 Task: Search one way flight ticket for 5 adults, 2 children, 1 infant in seat and 2 infants on lap in economy from Owensboro: Owensborodaviess County Regional Airport to Greensboro: Piedmont Triad International Airport on 5-1-2023. Choice of flights is American. Number of bags: 1 carry on bag and 1 checked bag. Price is upto 77000. Outbound departure time preference is 19:00.
Action: Mouse moved to (220, 321)
Screenshot: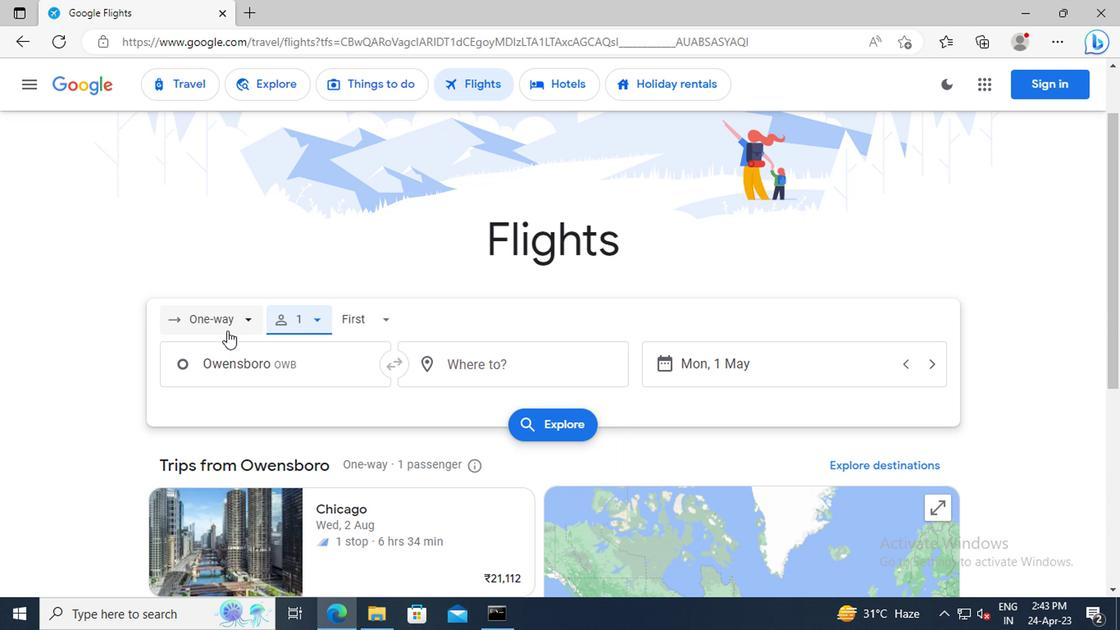 
Action: Mouse pressed left at (220, 321)
Screenshot: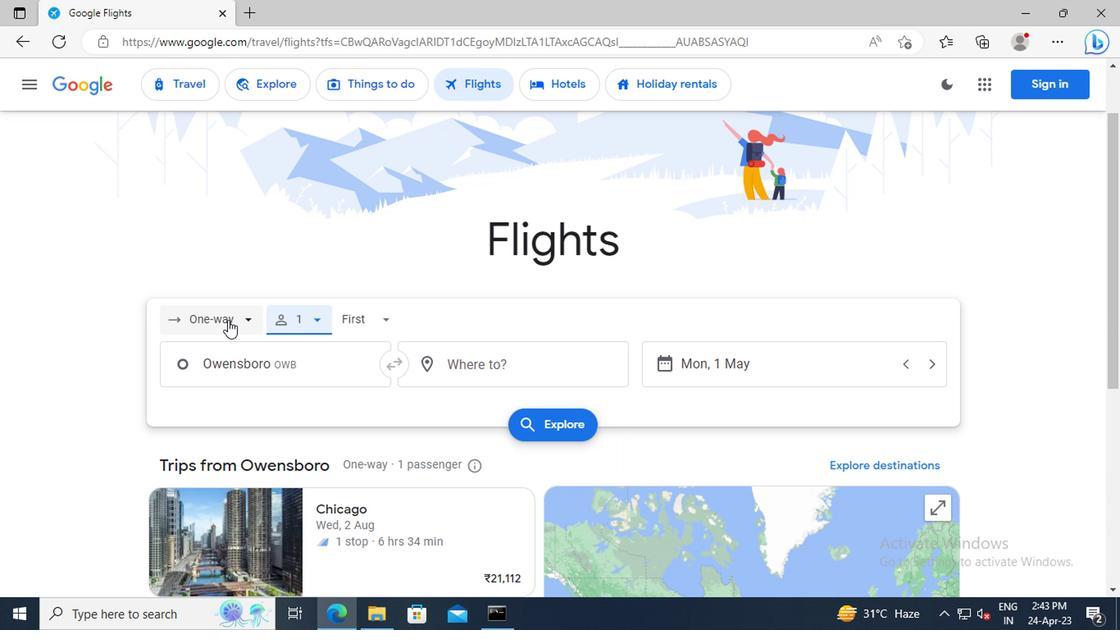 
Action: Mouse moved to (220, 410)
Screenshot: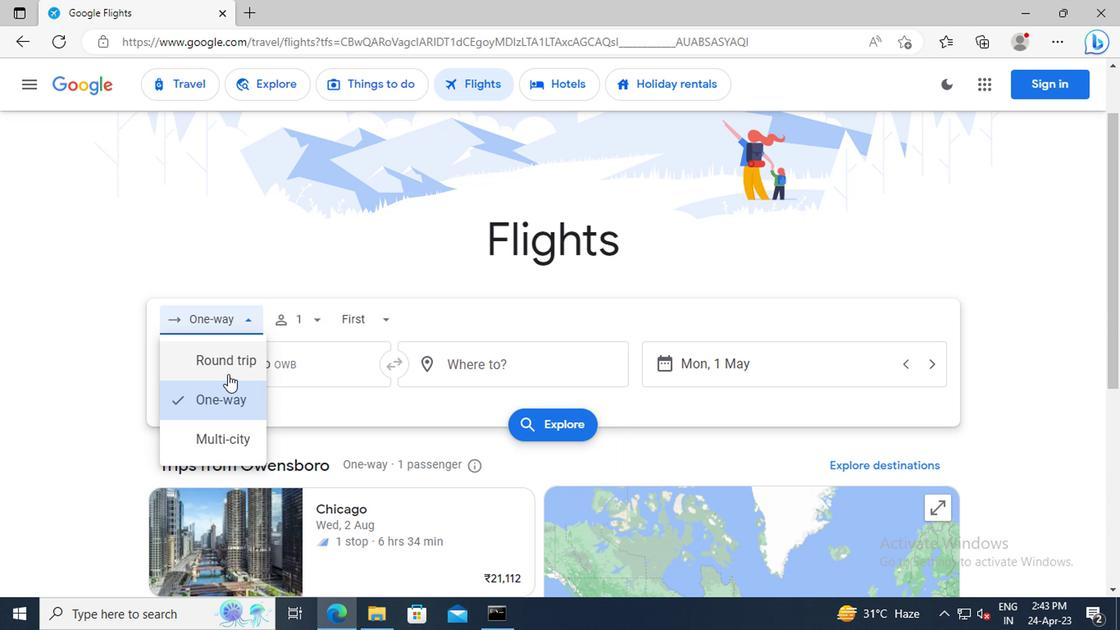 
Action: Mouse pressed left at (220, 410)
Screenshot: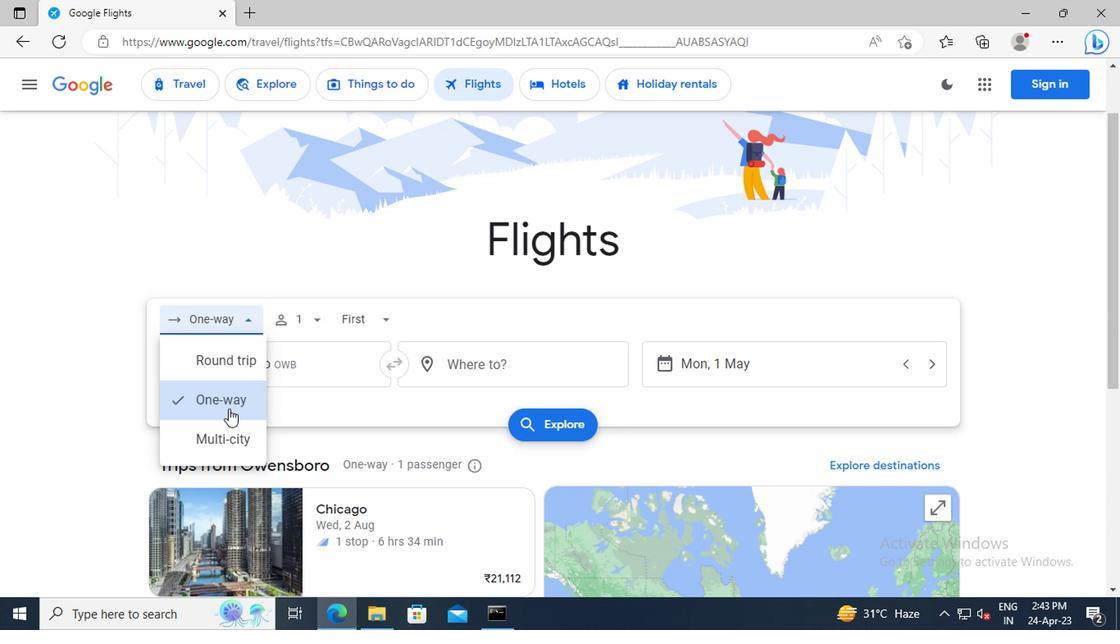 
Action: Mouse moved to (312, 324)
Screenshot: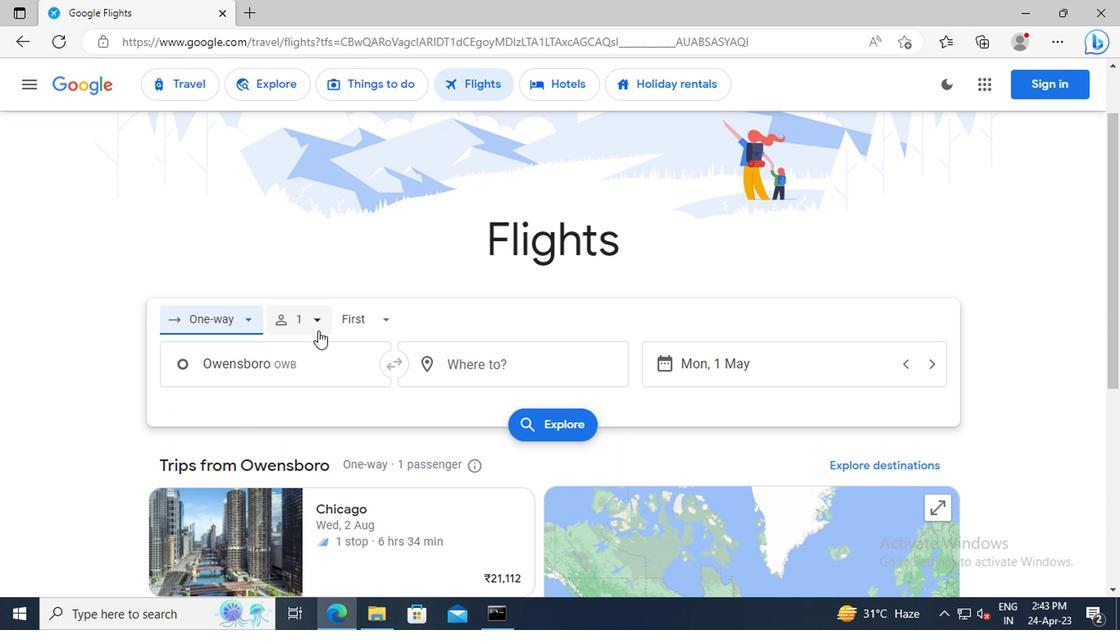 
Action: Mouse pressed left at (312, 324)
Screenshot: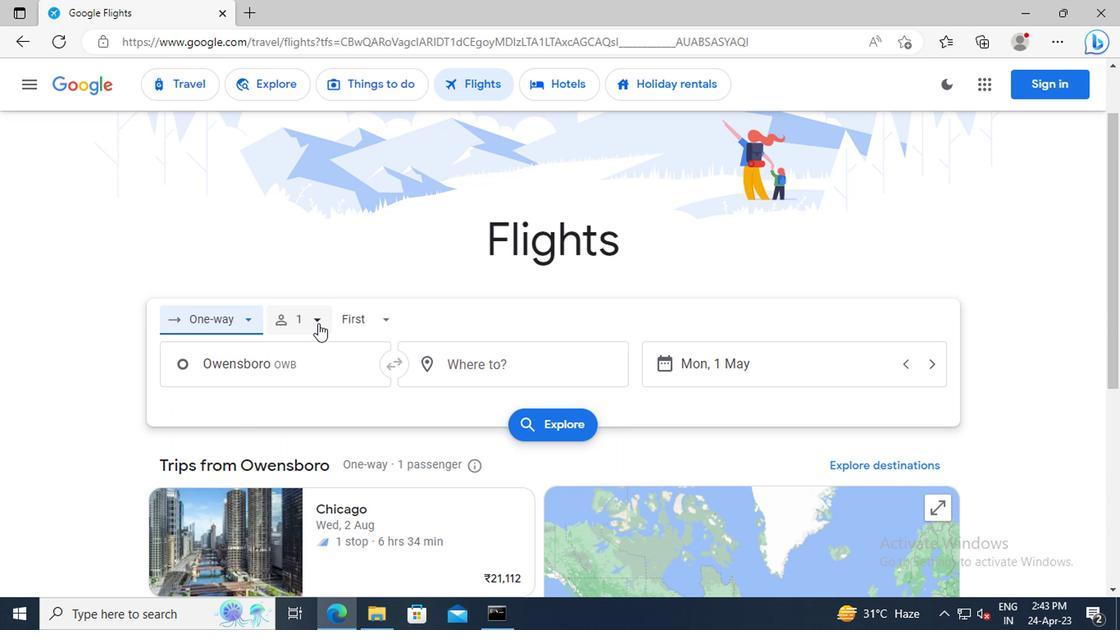 
Action: Mouse moved to (425, 364)
Screenshot: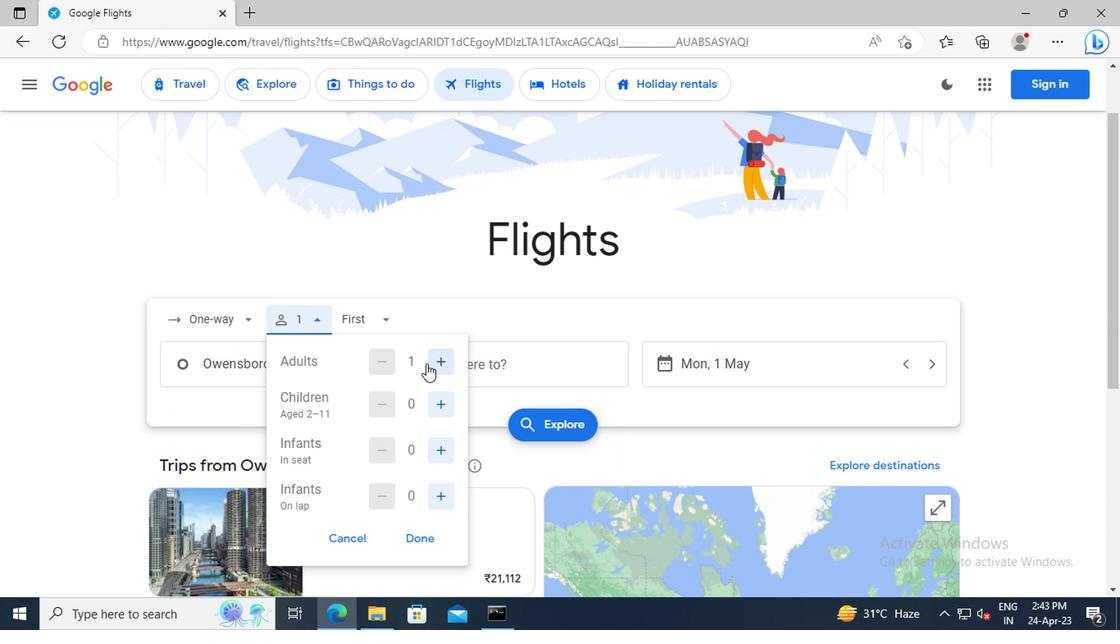 
Action: Mouse pressed left at (425, 364)
Screenshot: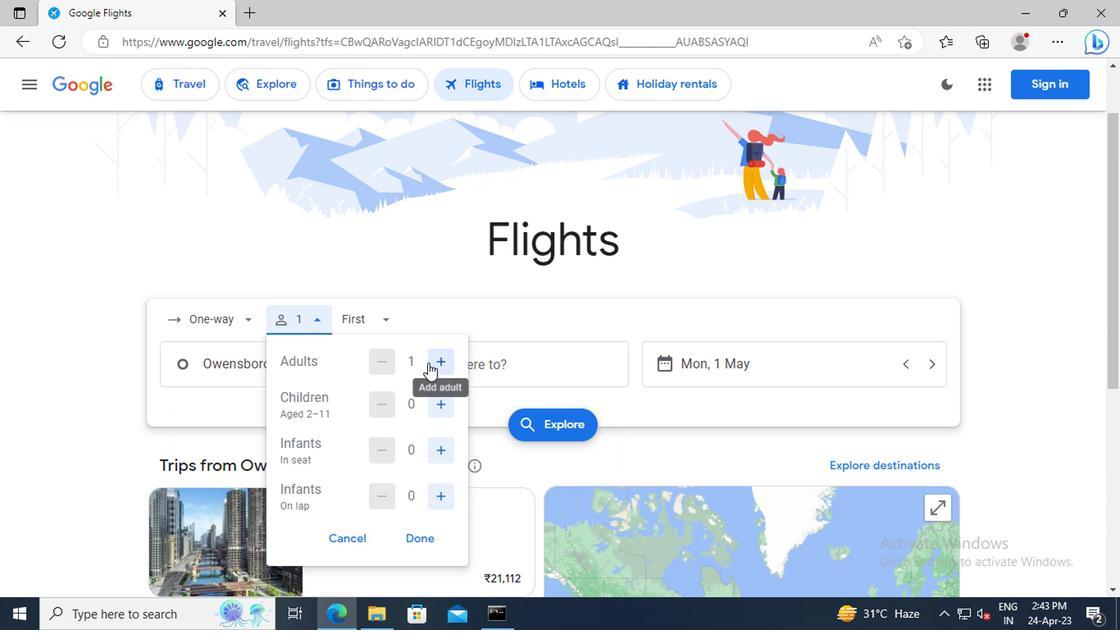 
Action: Mouse pressed left at (425, 364)
Screenshot: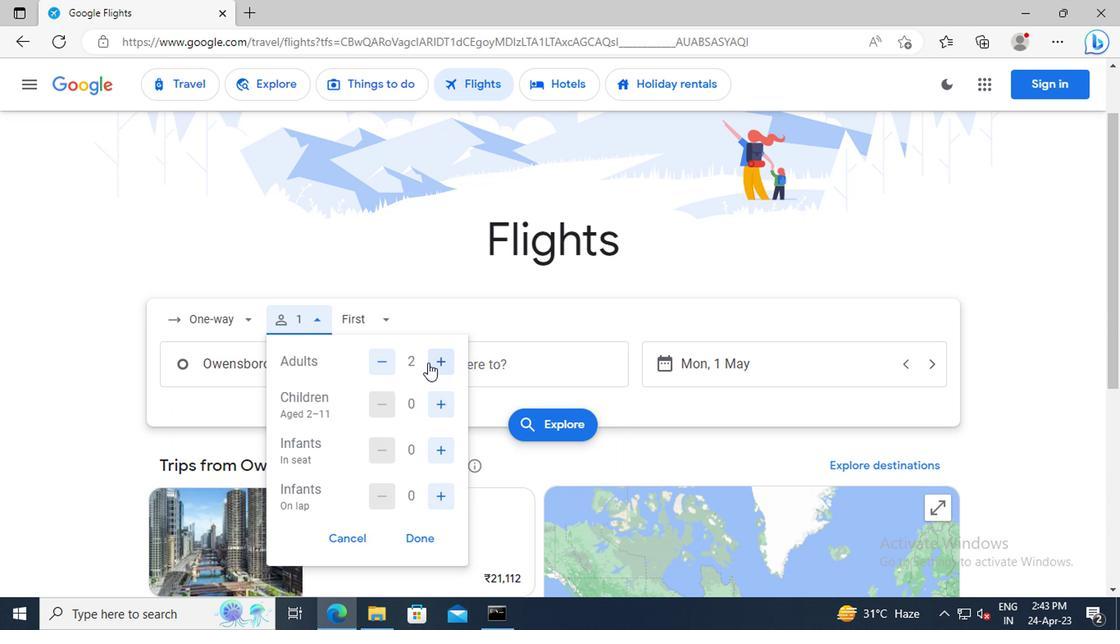 
Action: Mouse pressed left at (425, 364)
Screenshot: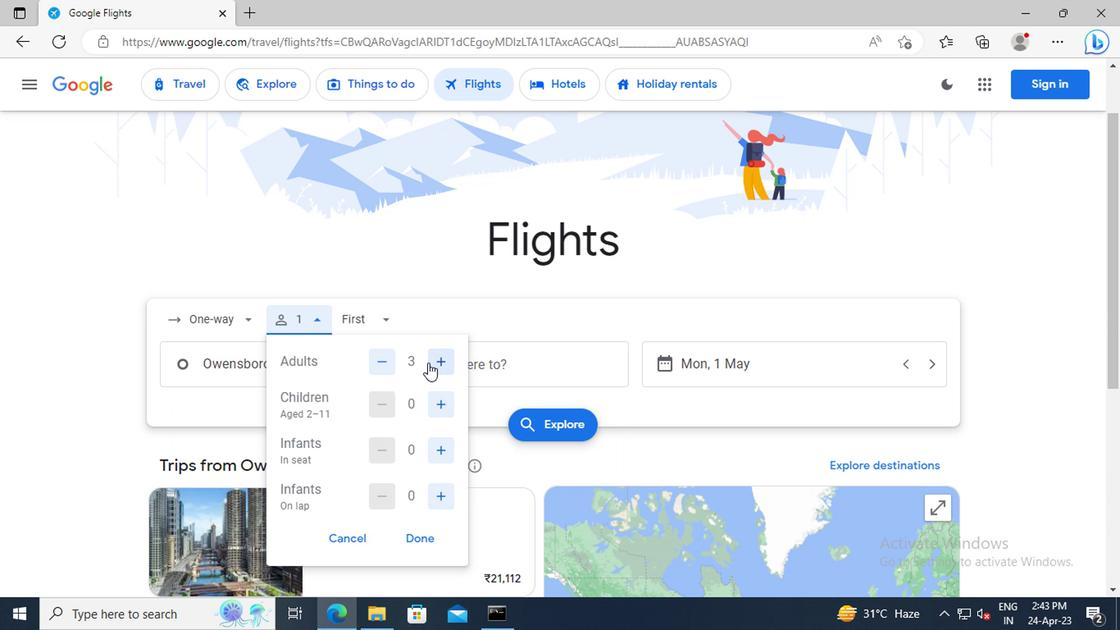 
Action: Mouse pressed left at (425, 364)
Screenshot: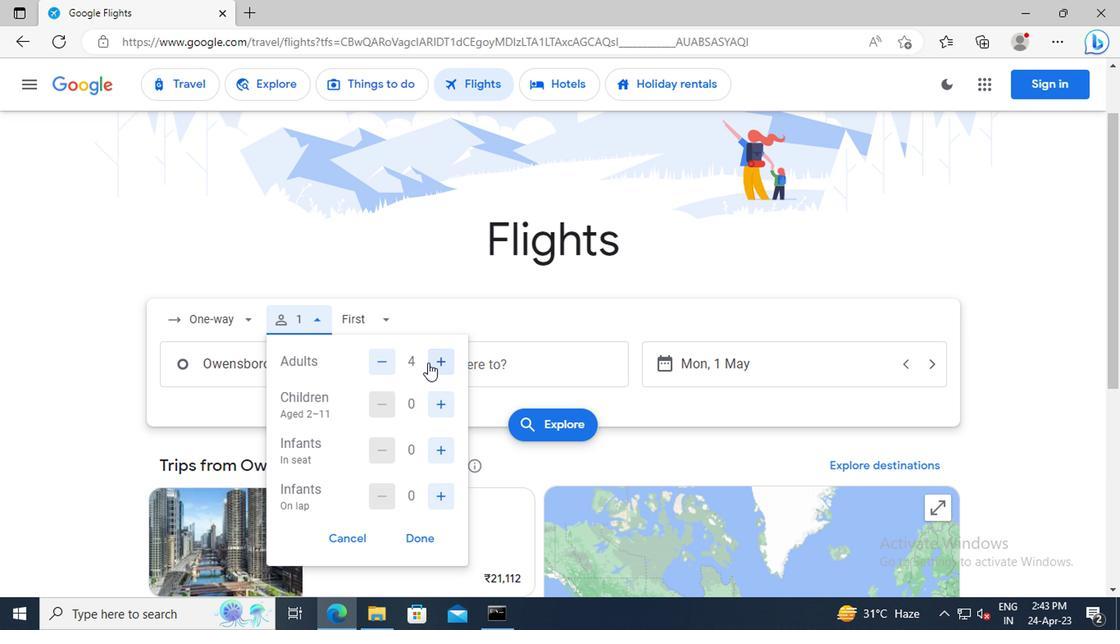 
Action: Mouse moved to (441, 406)
Screenshot: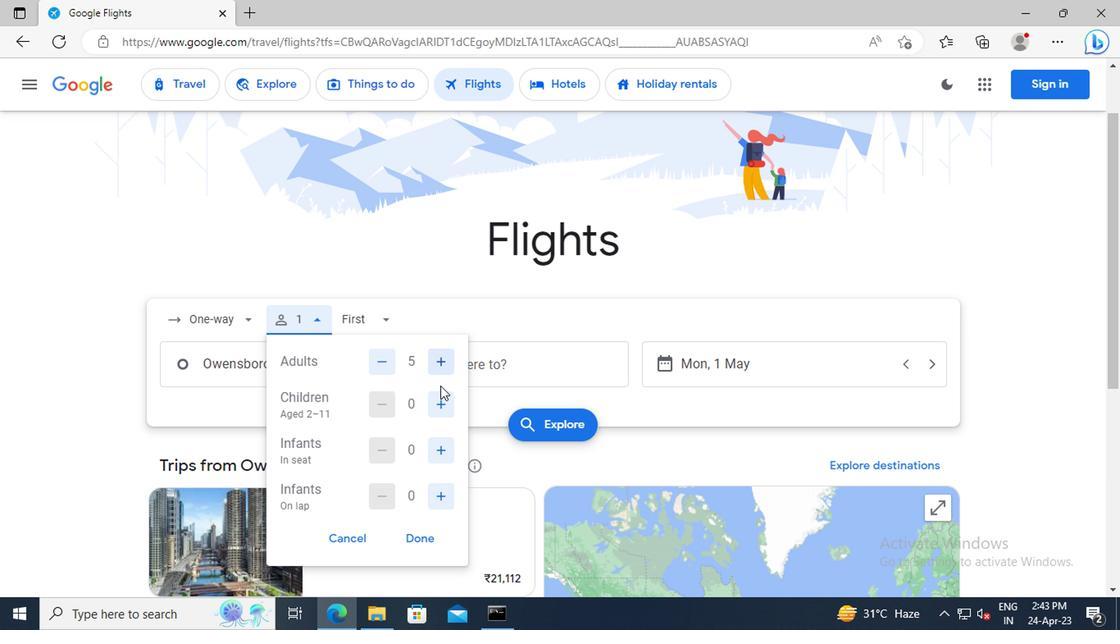 
Action: Mouse pressed left at (441, 406)
Screenshot: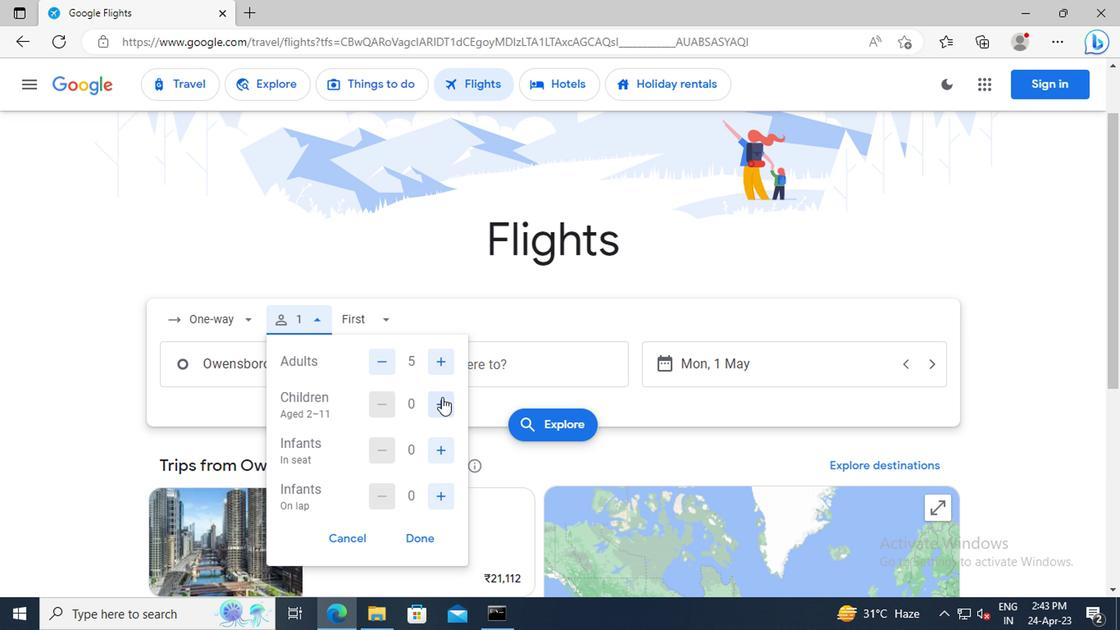 
Action: Mouse pressed left at (441, 406)
Screenshot: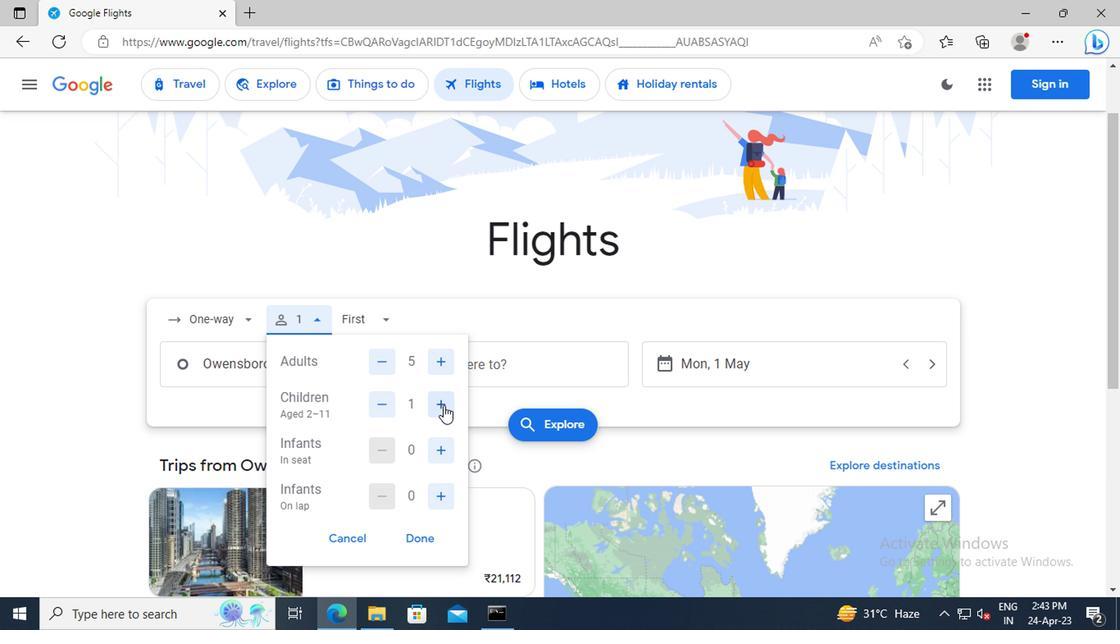 
Action: Mouse moved to (443, 451)
Screenshot: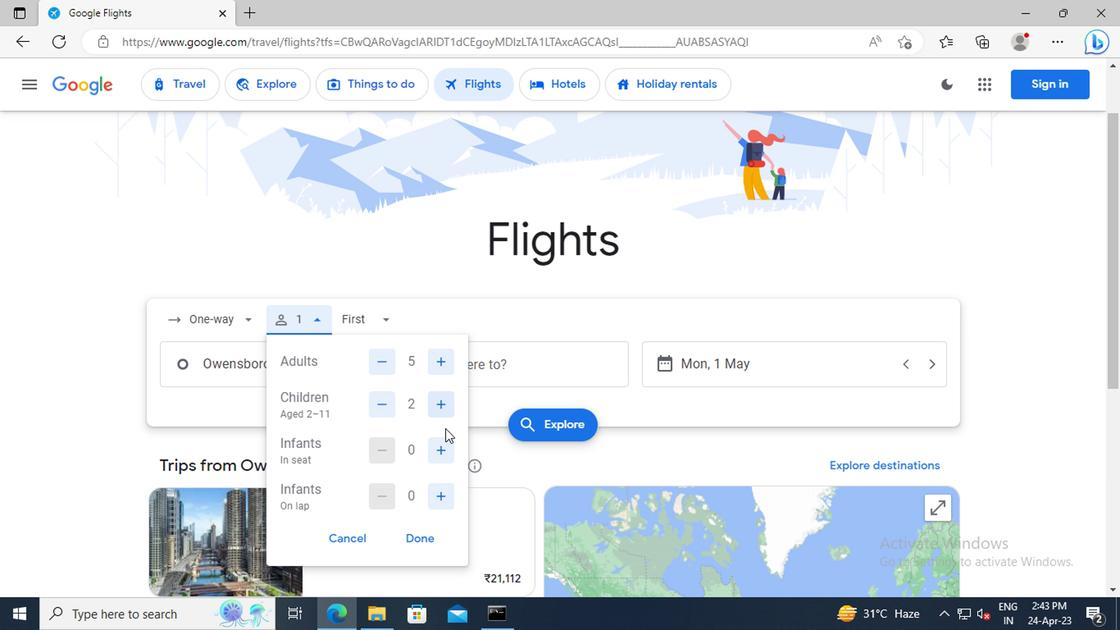 
Action: Mouse pressed left at (443, 451)
Screenshot: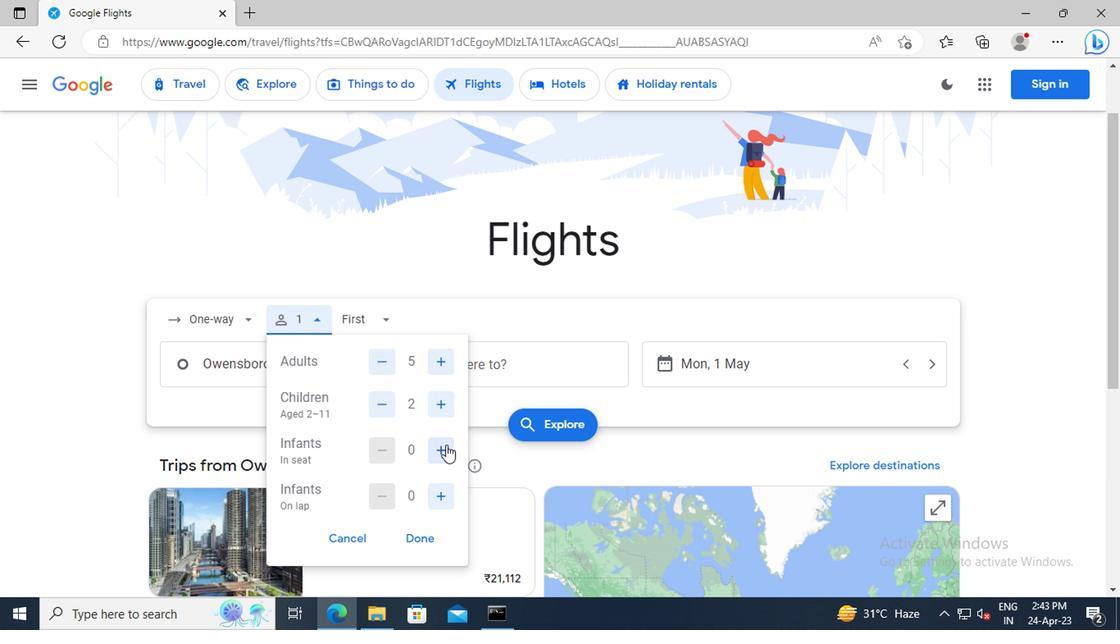 
Action: Mouse moved to (422, 542)
Screenshot: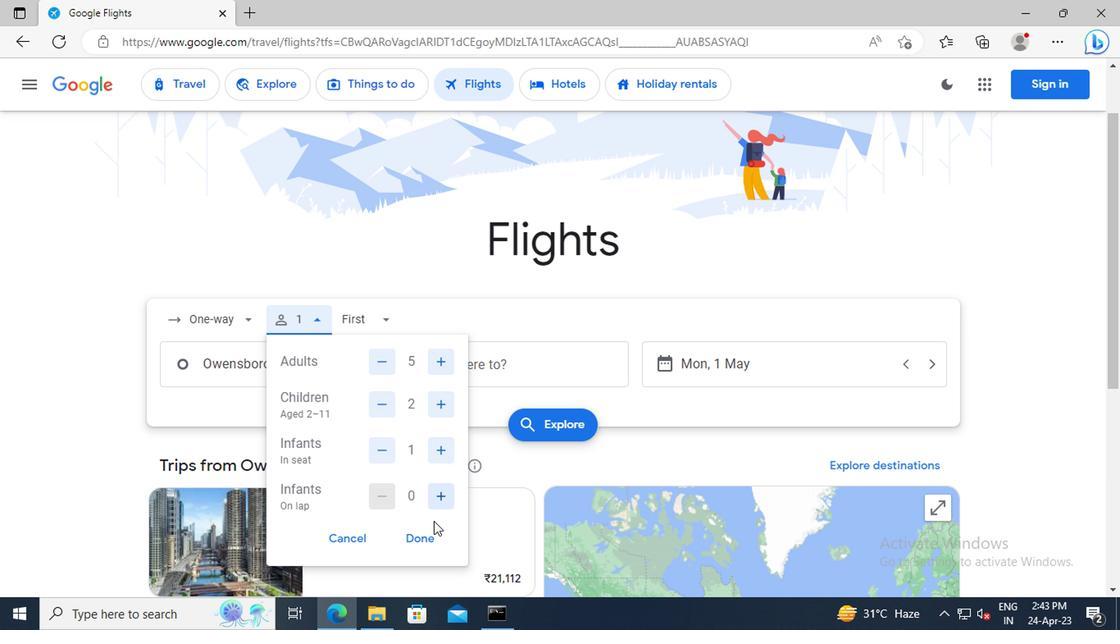 
Action: Mouse pressed left at (422, 542)
Screenshot: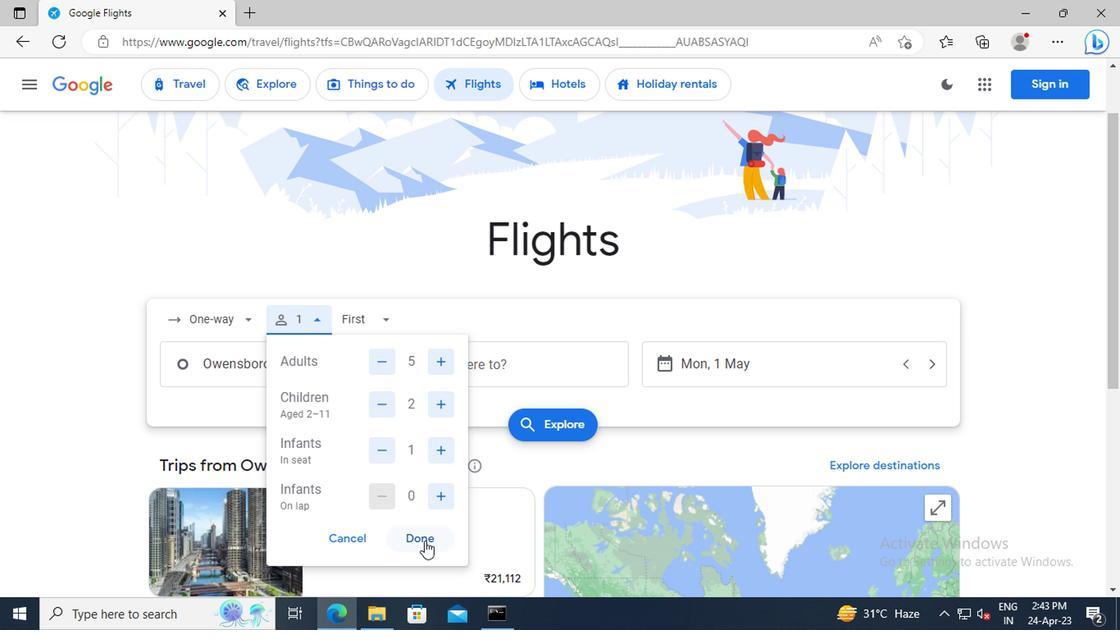 
Action: Mouse moved to (364, 310)
Screenshot: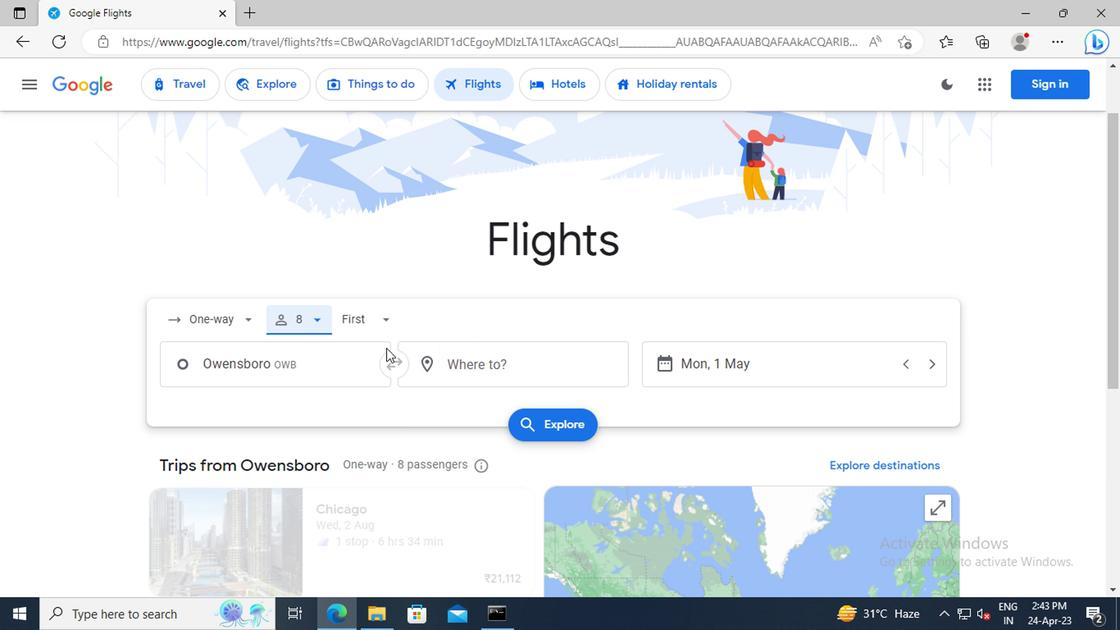 
Action: Mouse pressed left at (364, 310)
Screenshot: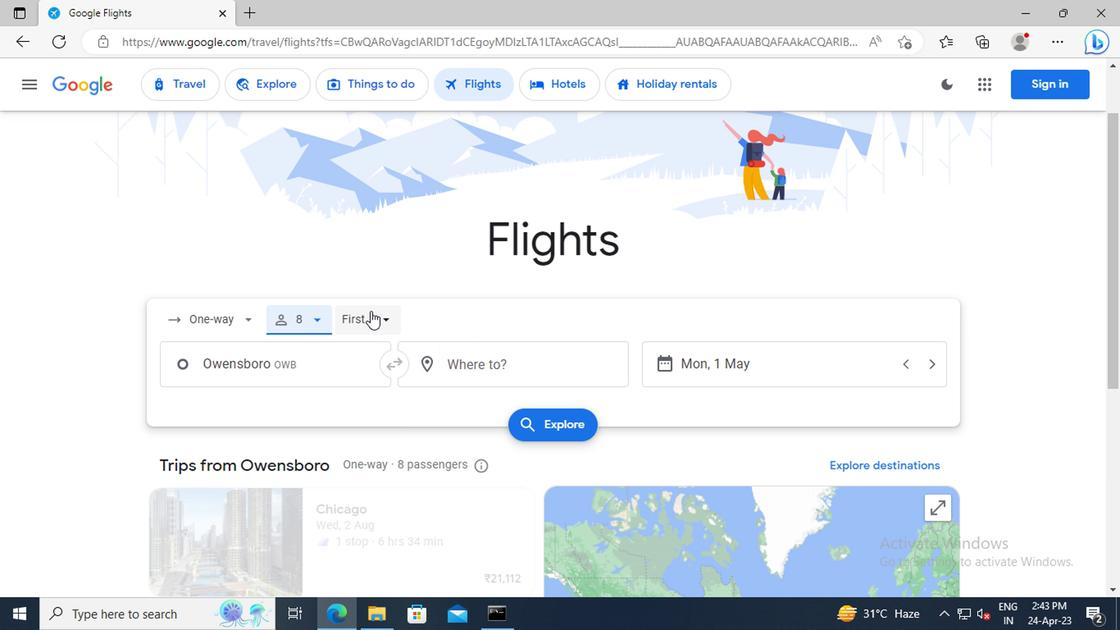 
Action: Mouse moved to (376, 360)
Screenshot: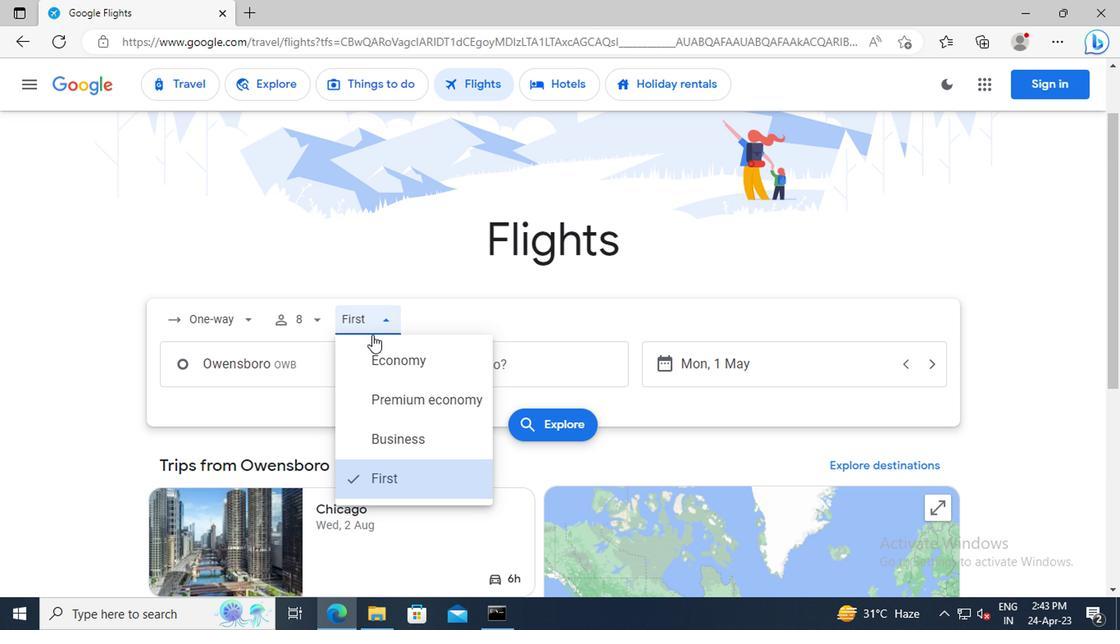 
Action: Mouse pressed left at (376, 360)
Screenshot: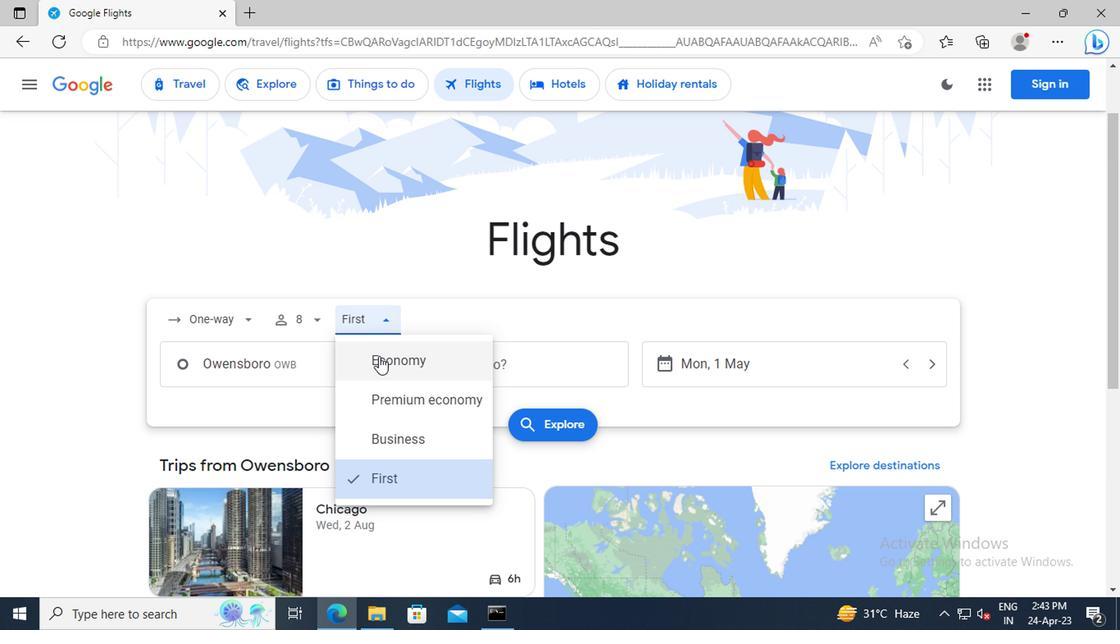 
Action: Mouse moved to (325, 365)
Screenshot: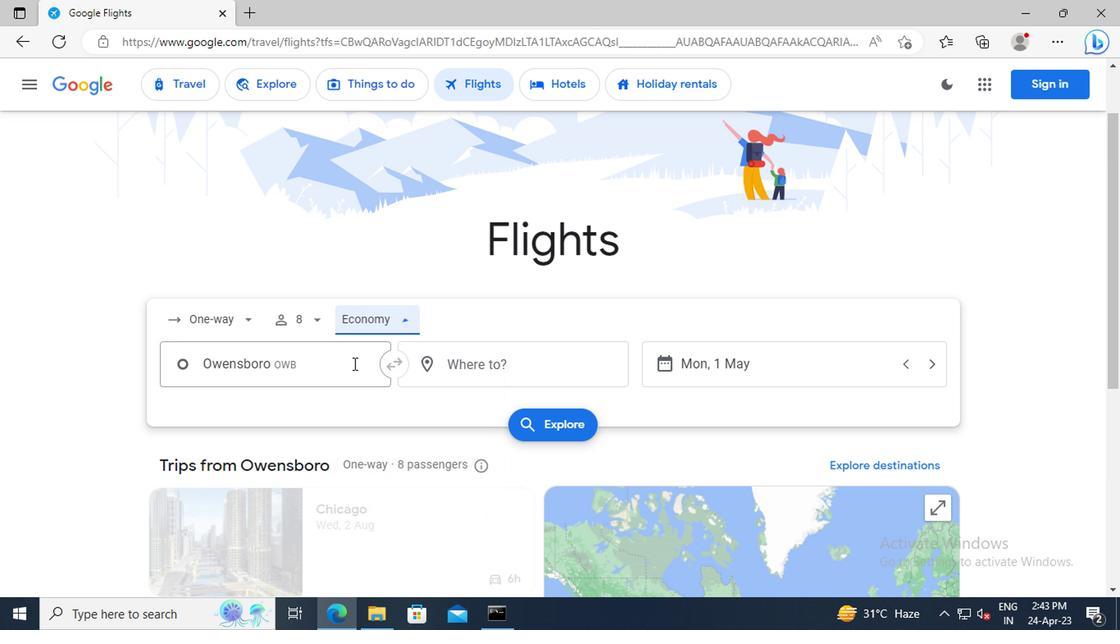 
Action: Mouse pressed left at (325, 365)
Screenshot: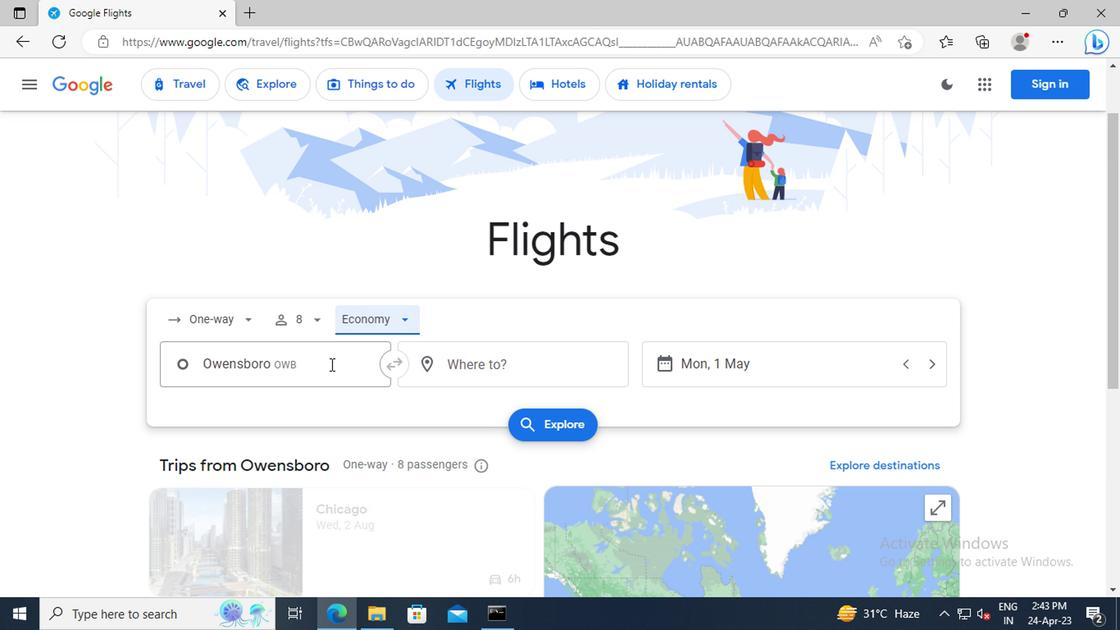 
Action: Key pressed <Key.shift>OWENSBORODAVIESS
Screenshot: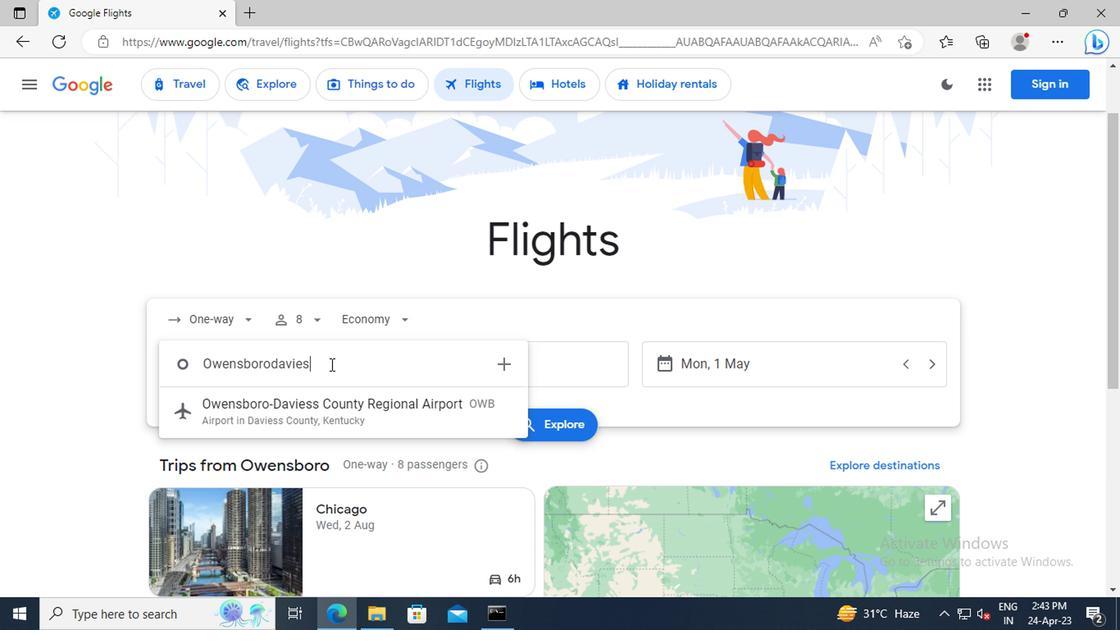 
Action: Mouse moved to (344, 406)
Screenshot: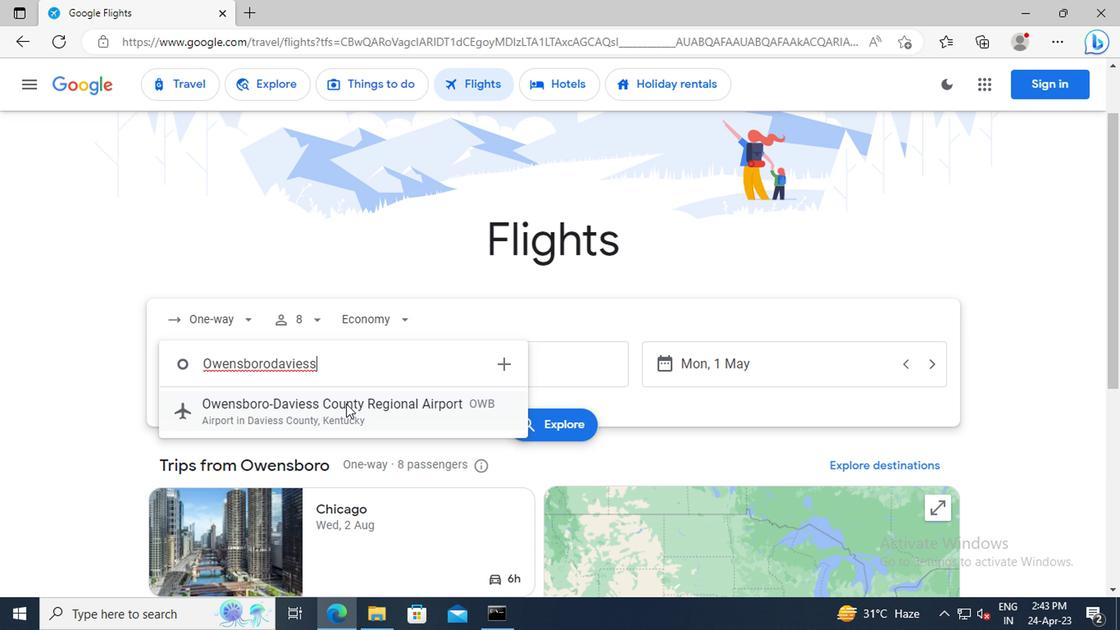 
Action: Mouse pressed left at (344, 406)
Screenshot: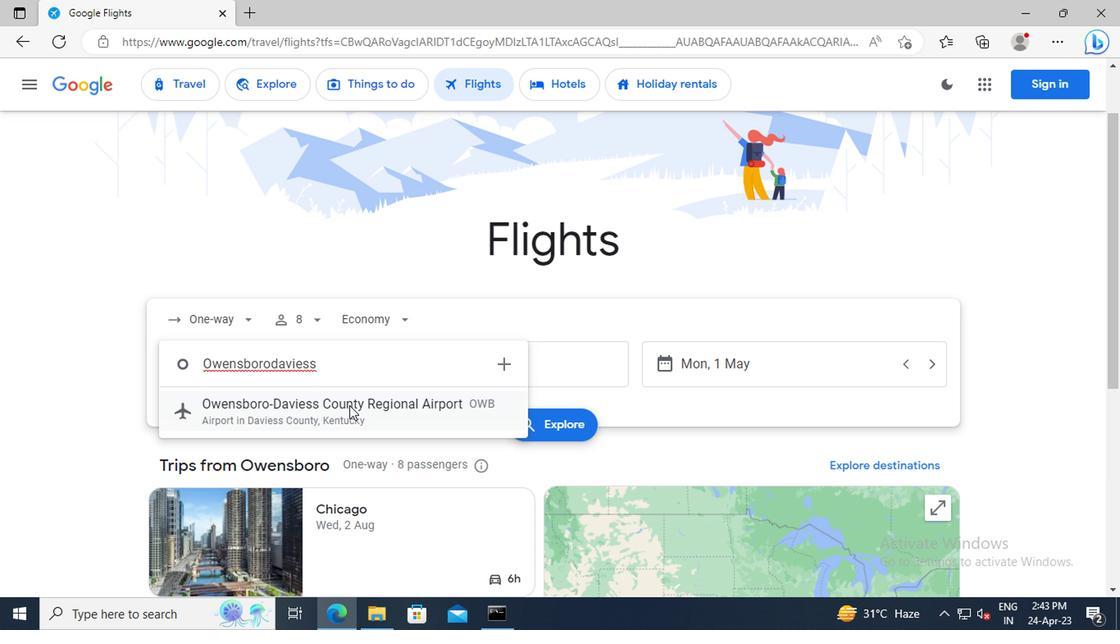
Action: Mouse moved to (513, 358)
Screenshot: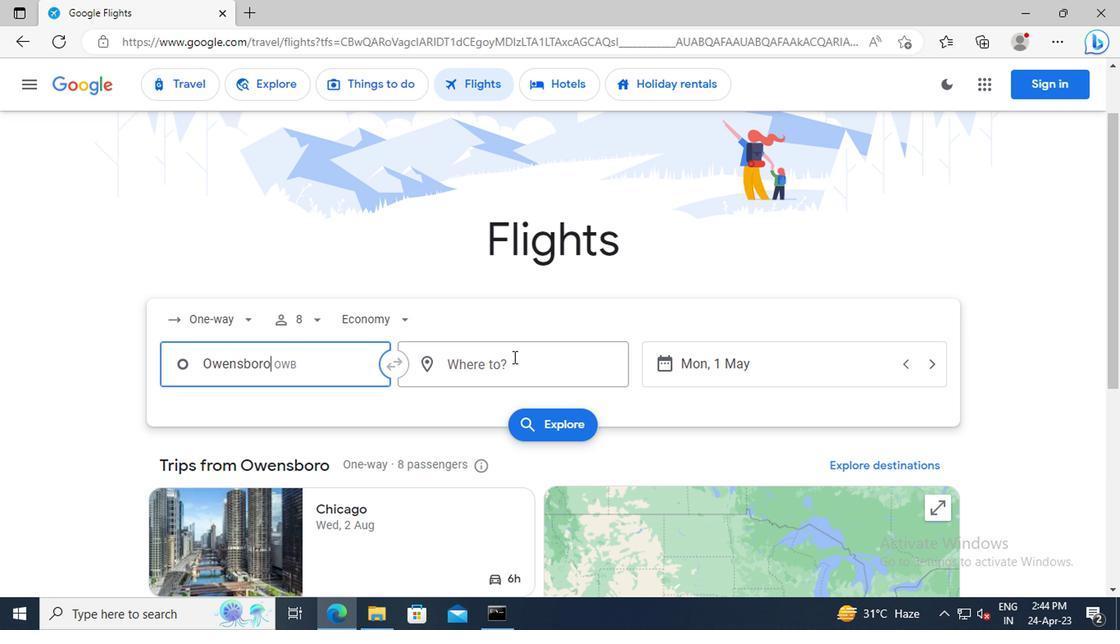 
Action: Mouse pressed left at (513, 358)
Screenshot: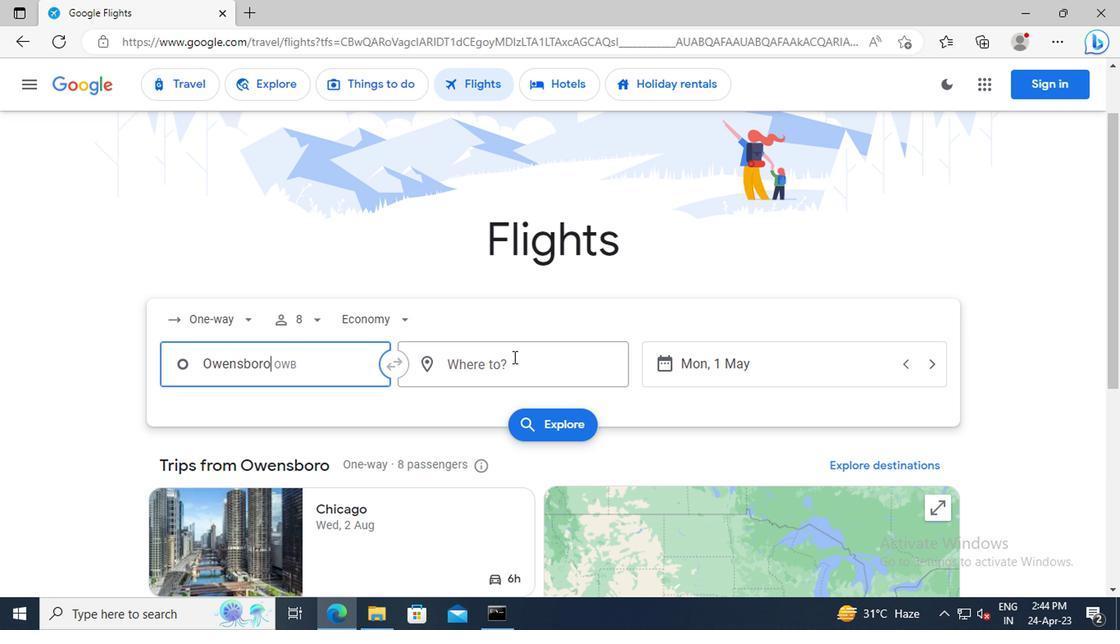 
Action: Key pressed <Key.shift>GREENSBORO
Screenshot: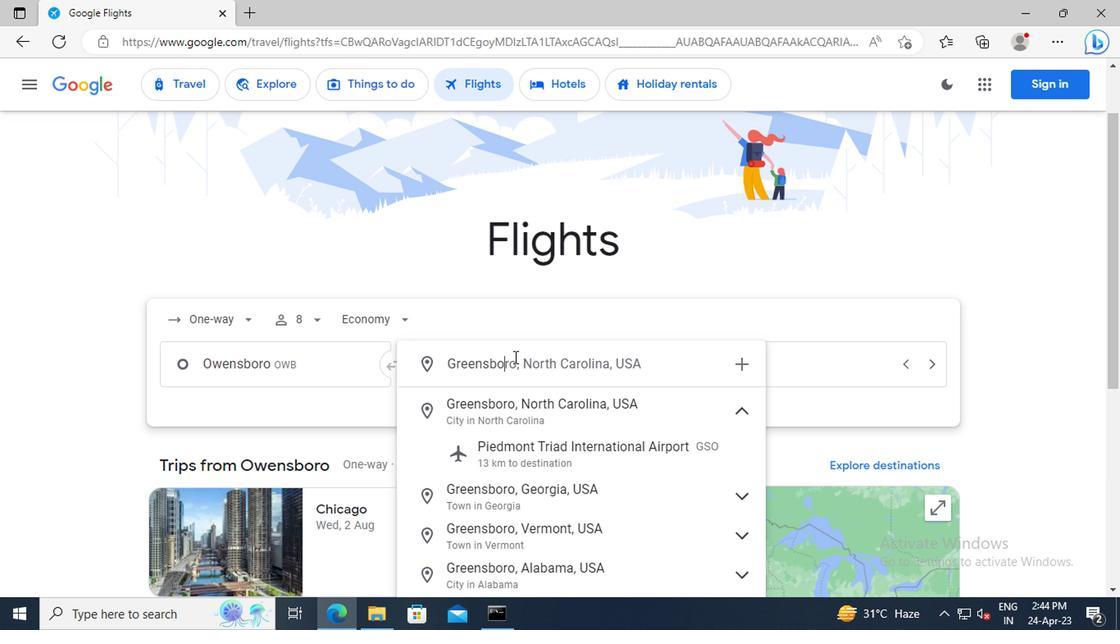 
Action: Mouse moved to (549, 451)
Screenshot: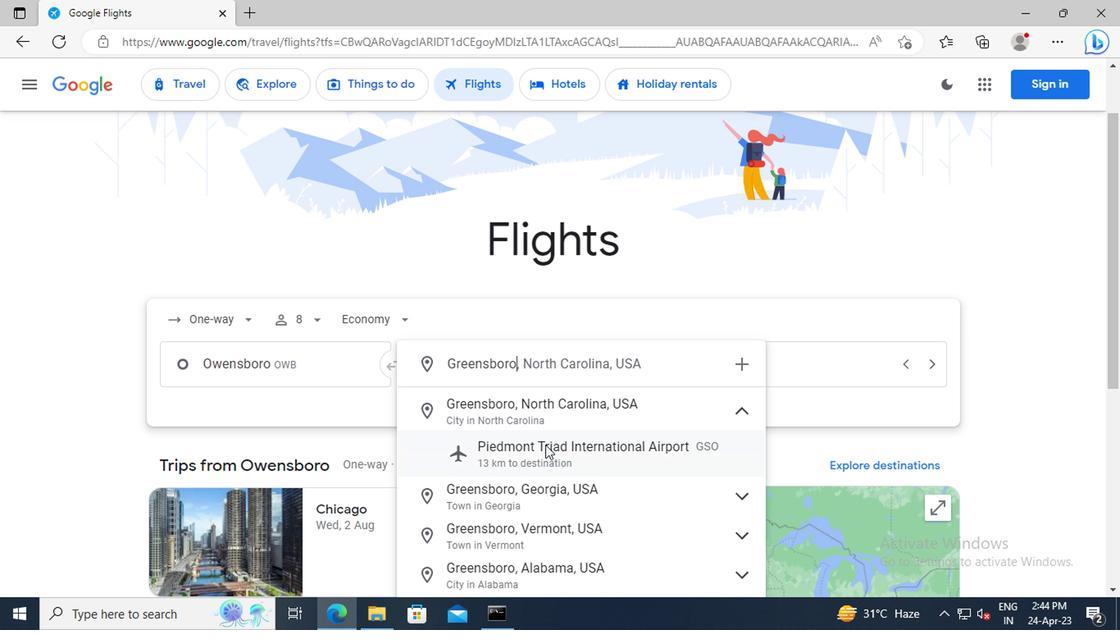 
Action: Mouse pressed left at (549, 451)
Screenshot: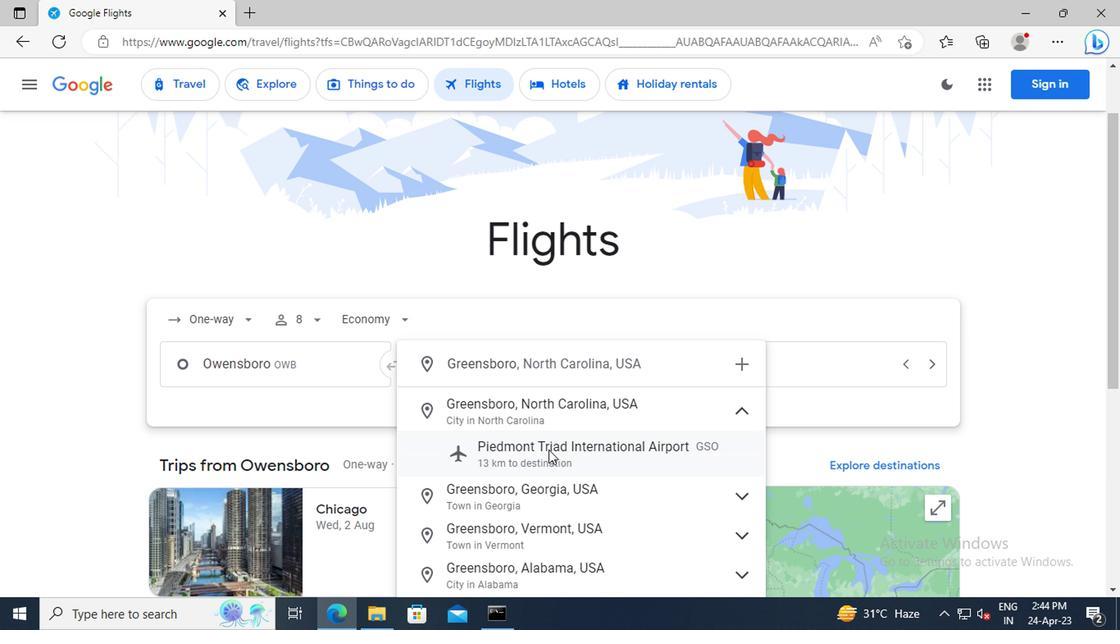 
Action: Mouse moved to (728, 366)
Screenshot: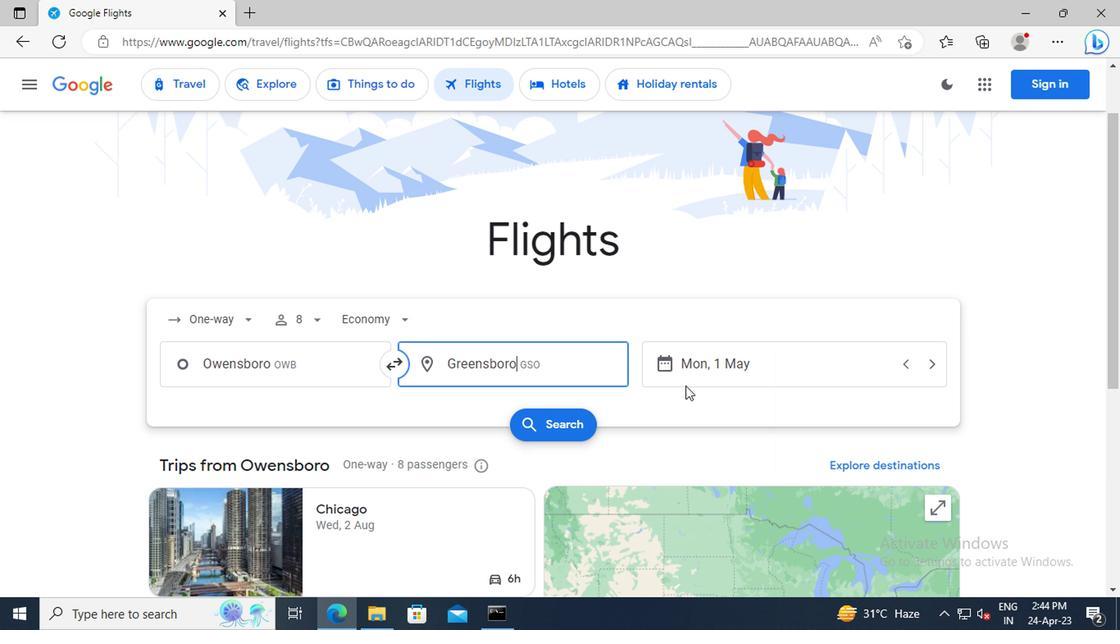 
Action: Mouse pressed left at (728, 366)
Screenshot: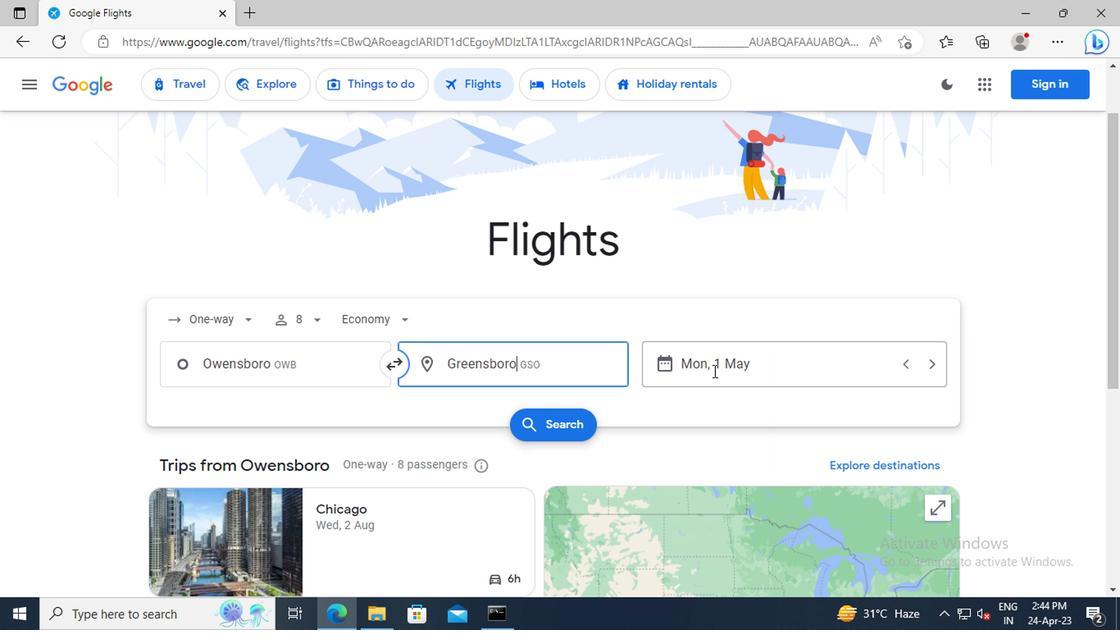 
Action: Key pressed 1<Key.space>MAY<Key.enter>
Screenshot: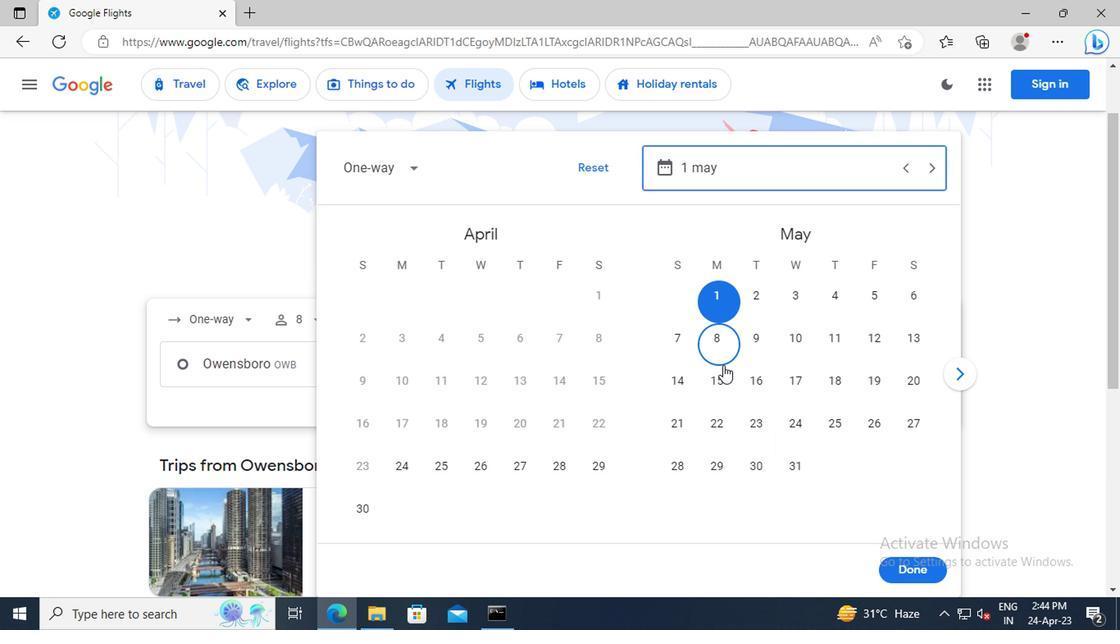 
Action: Mouse moved to (920, 568)
Screenshot: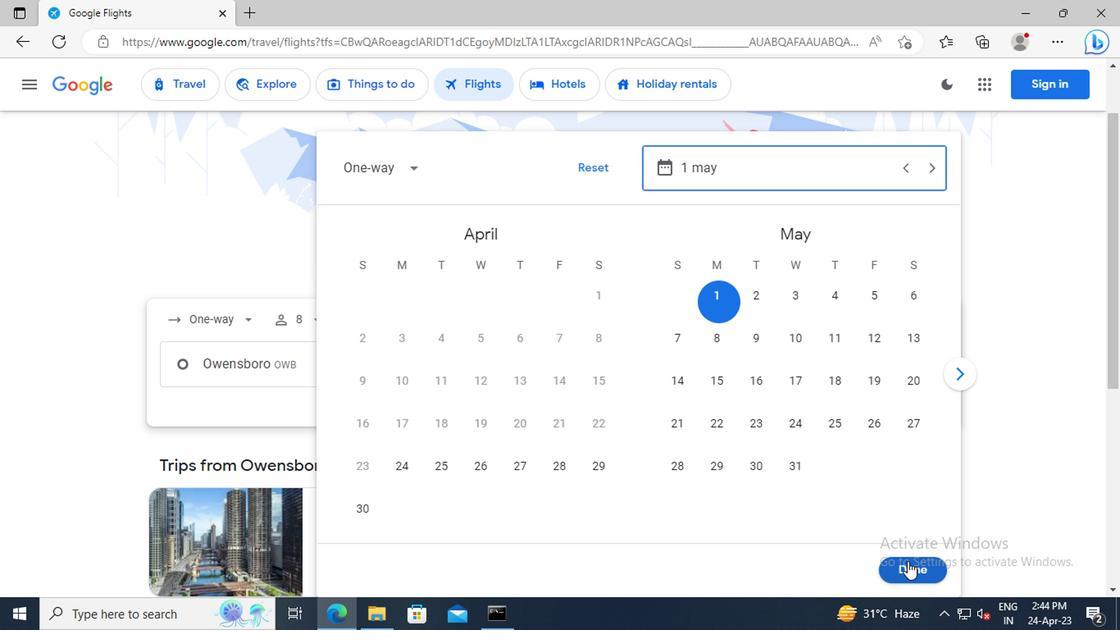 
Action: Mouse pressed left at (920, 568)
Screenshot: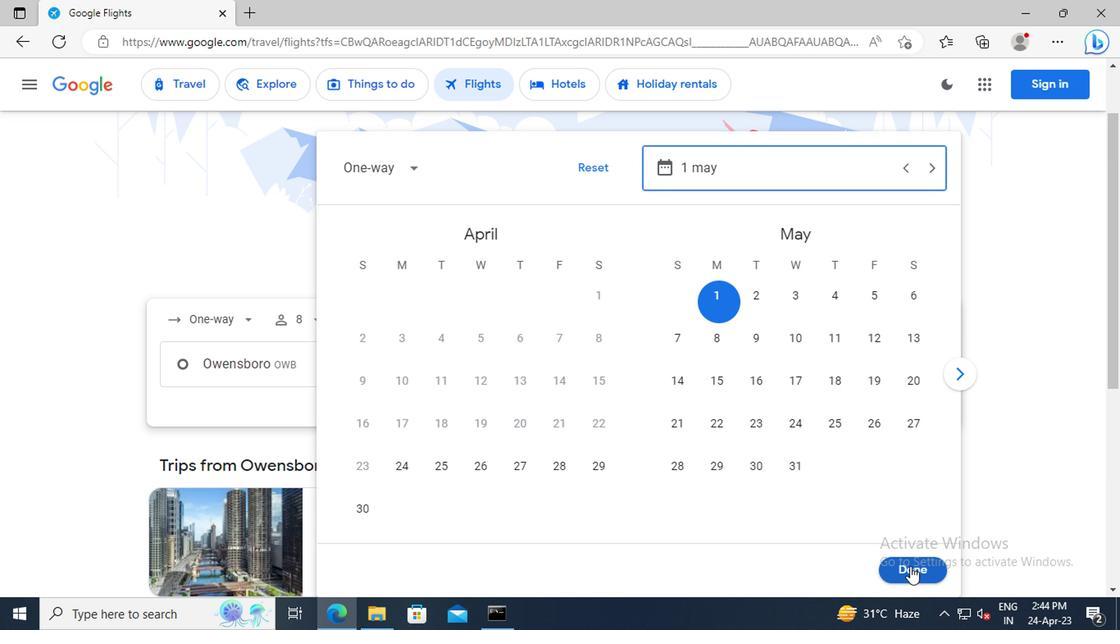 
Action: Mouse moved to (577, 430)
Screenshot: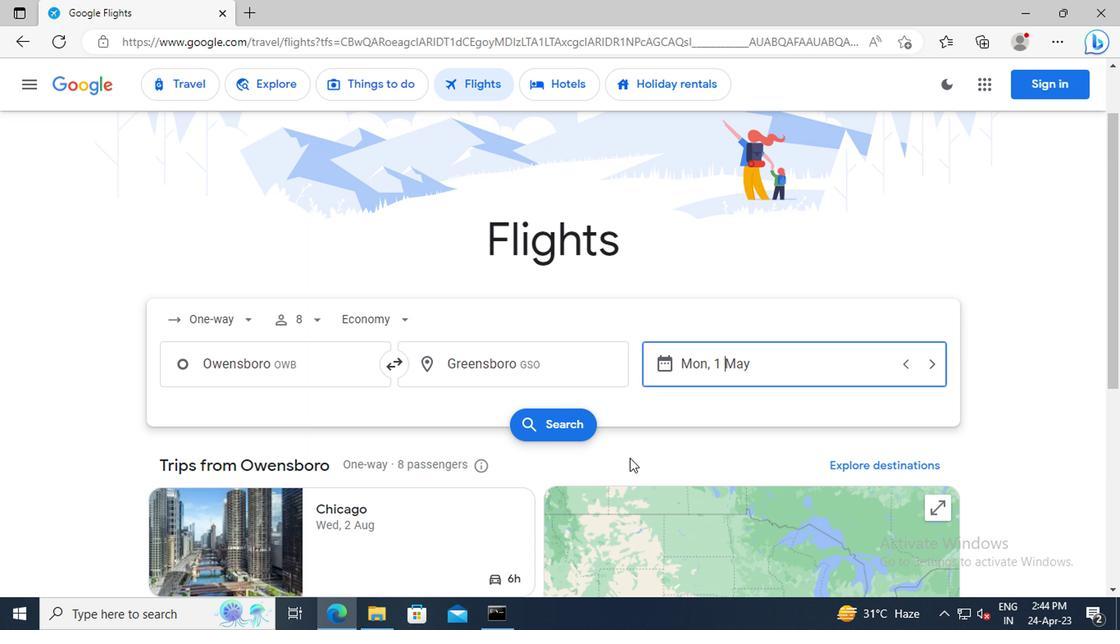 
Action: Mouse pressed left at (577, 430)
Screenshot: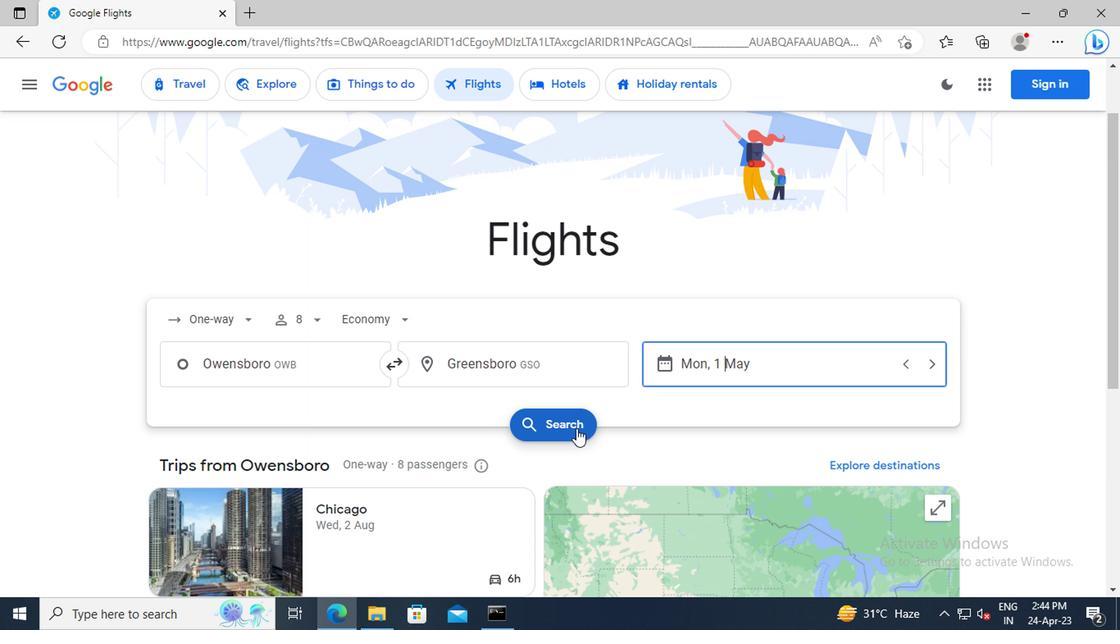 
Action: Mouse moved to (202, 236)
Screenshot: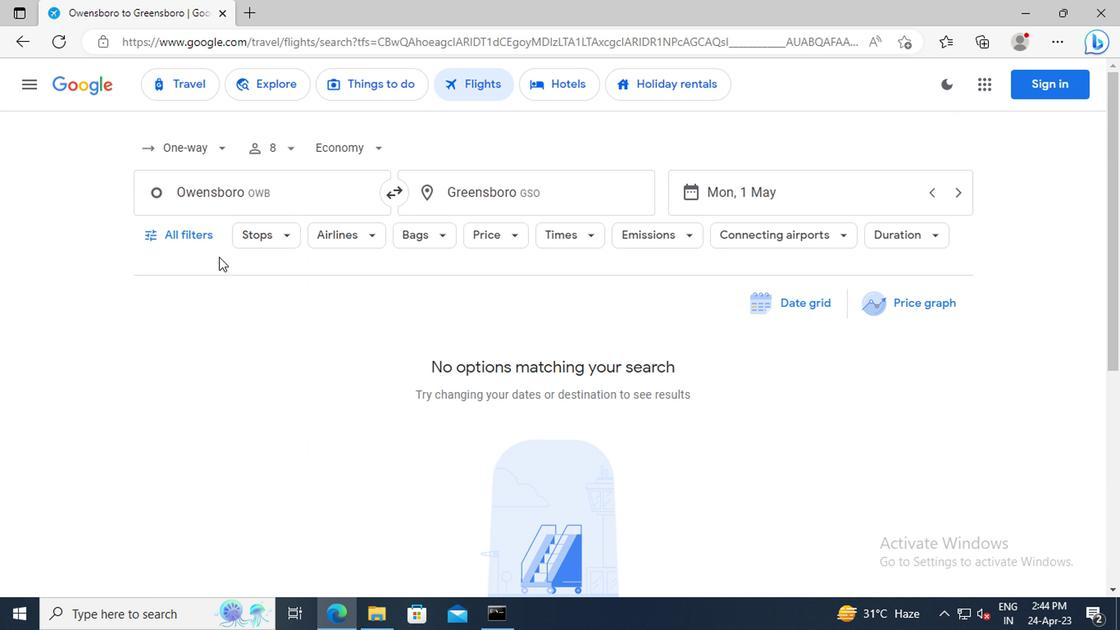 
Action: Mouse pressed left at (202, 236)
Screenshot: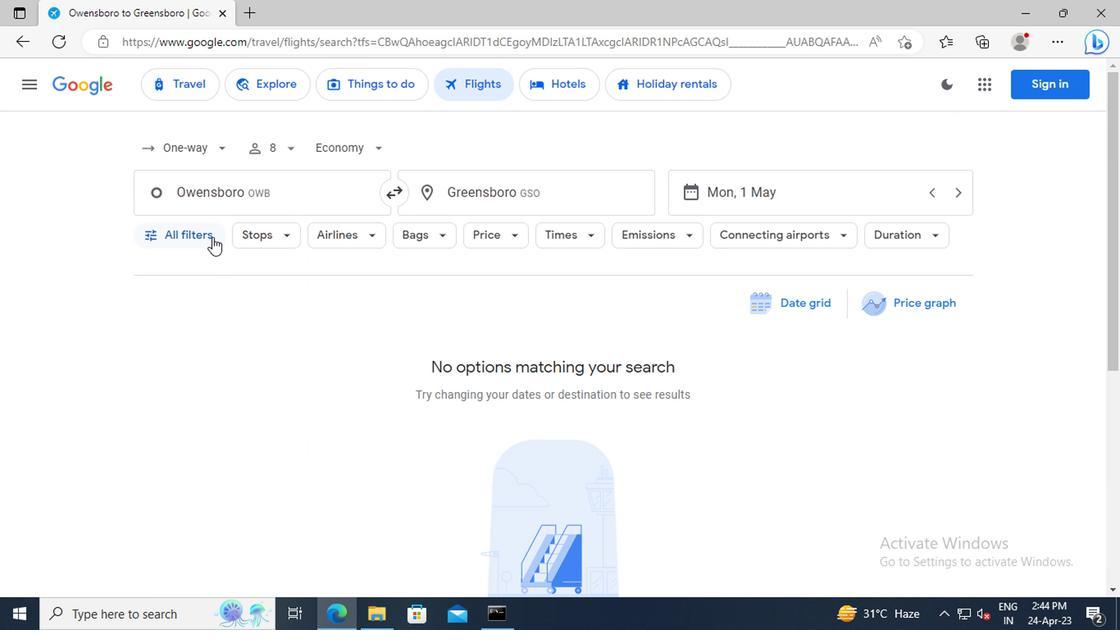 
Action: Mouse moved to (294, 350)
Screenshot: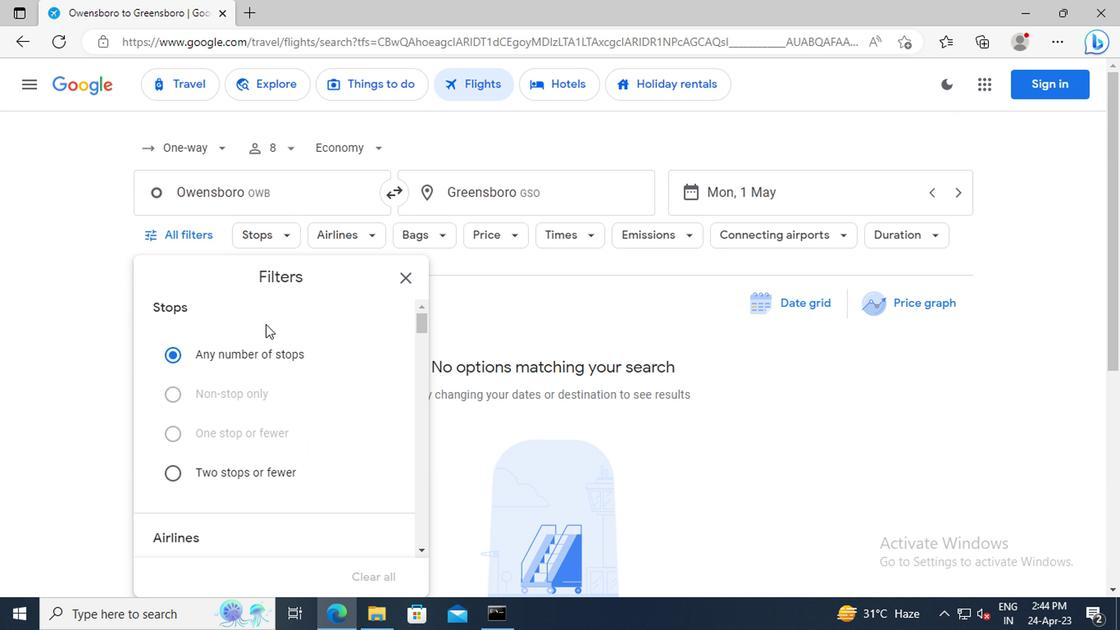 
Action: Mouse scrolled (294, 350) with delta (0, 0)
Screenshot: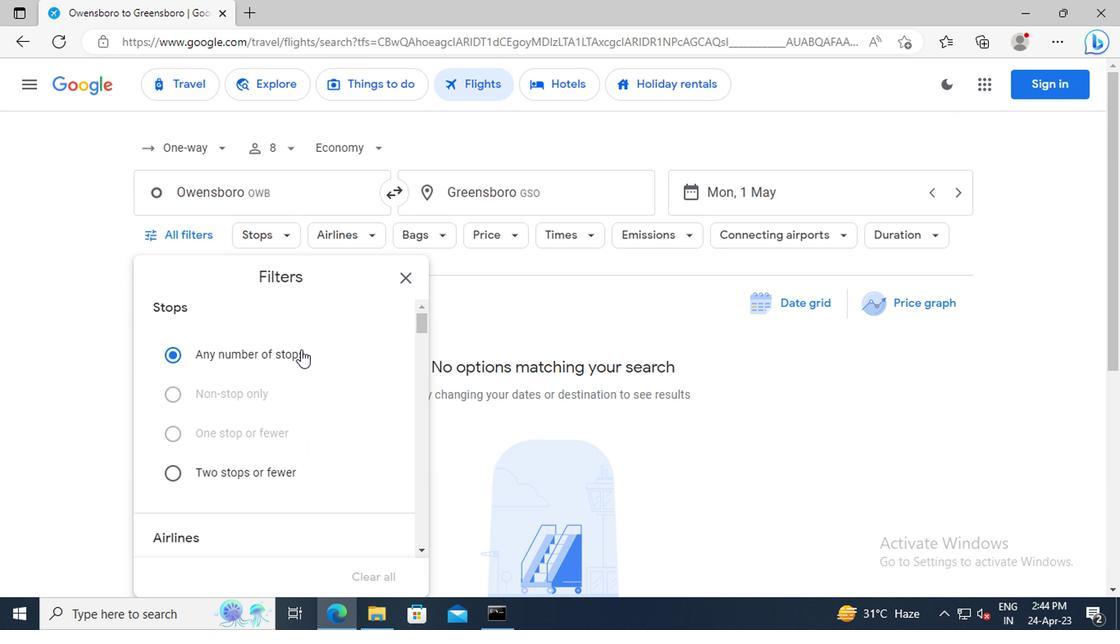 
Action: Mouse scrolled (294, 350) with delta (0, 0)
Screenshot: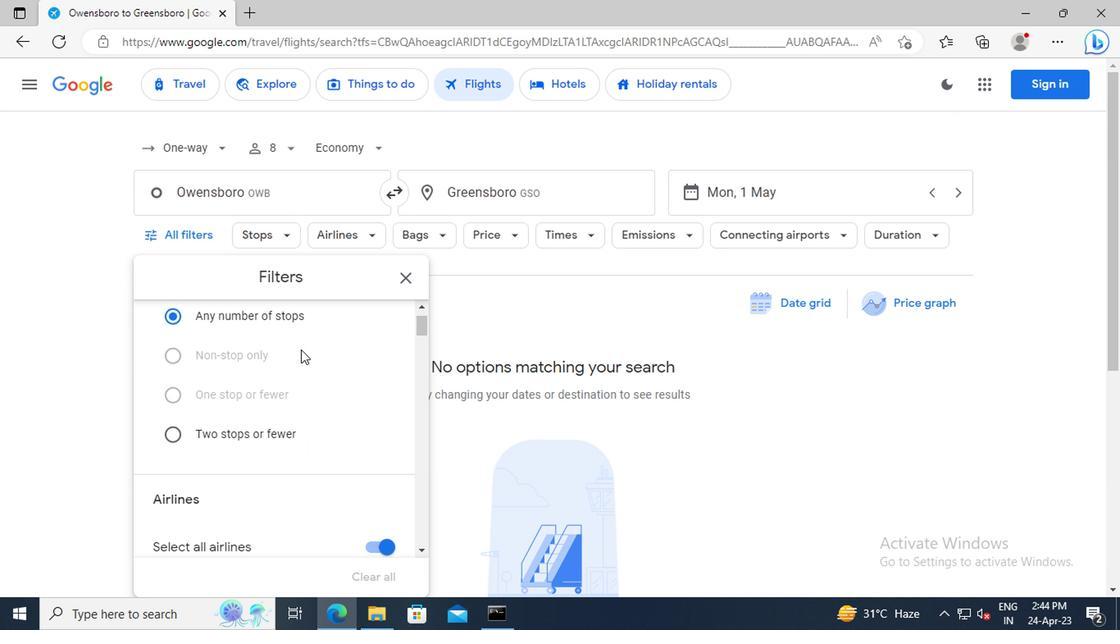 
Action: Mouse moved to (295, 350)
Screenshot: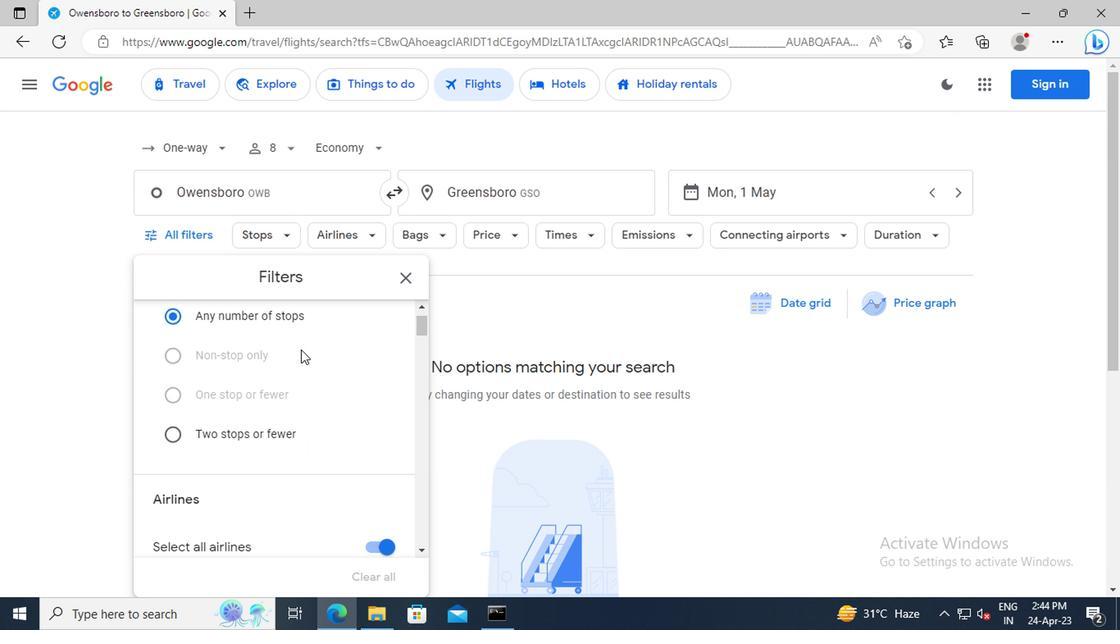 
Action: Mouse scrolled (295, 350) with delta (0, 0)
Screenshot: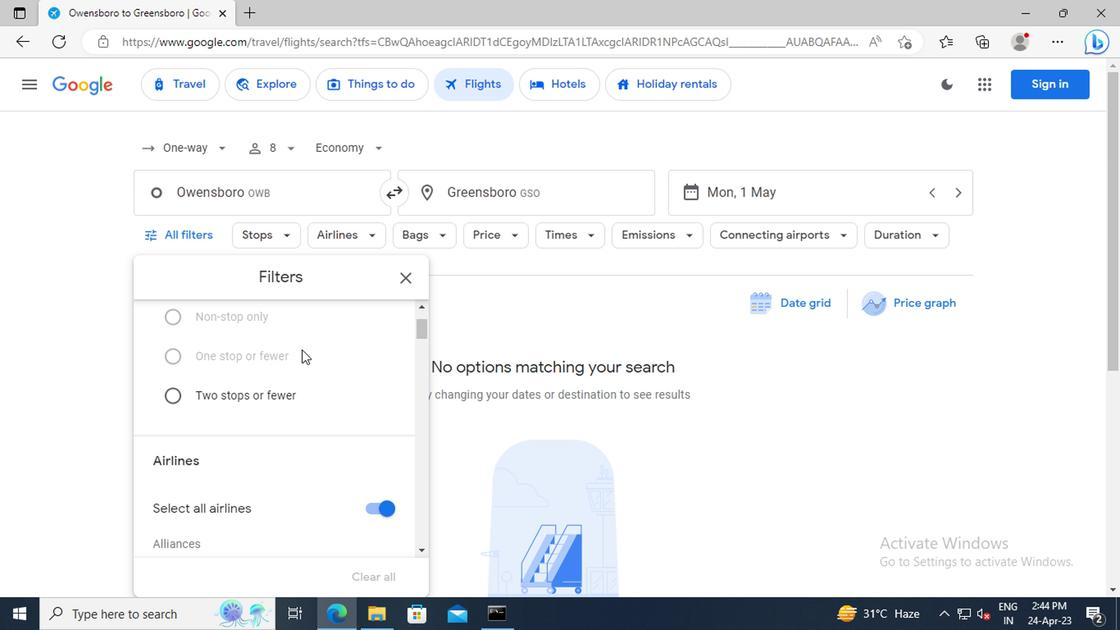 
Action: Mouse scrolled (295, 350) with delta (0, 0)
Screenshot: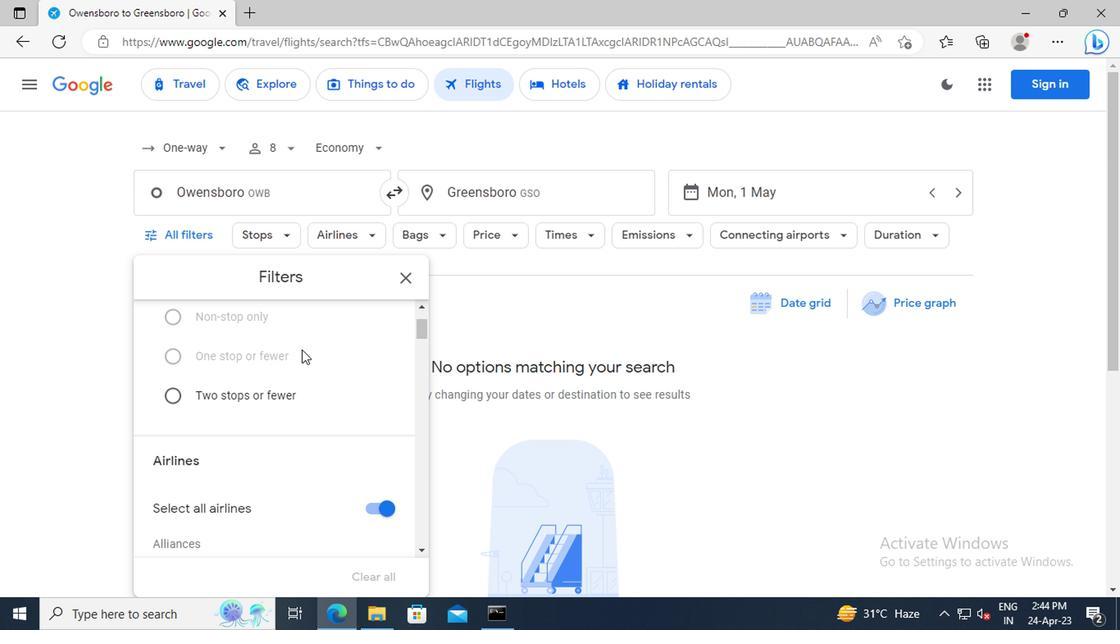 
Action: Mouse moved to (368, 430)
Screenshot: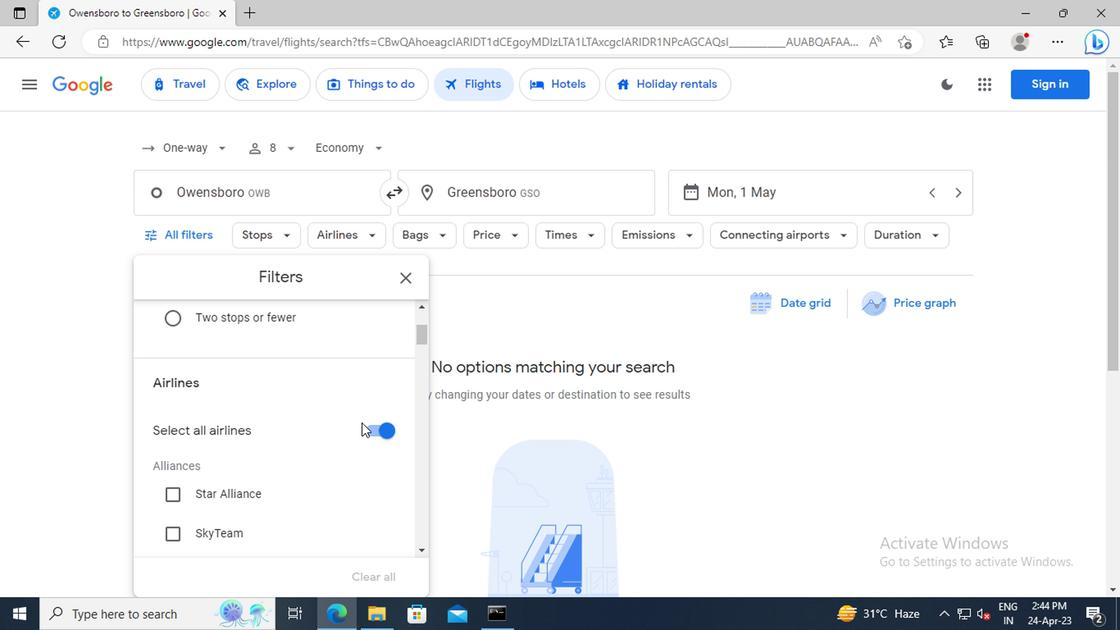 
Action: Mouse pressed left at (368, 430)
Screenshot: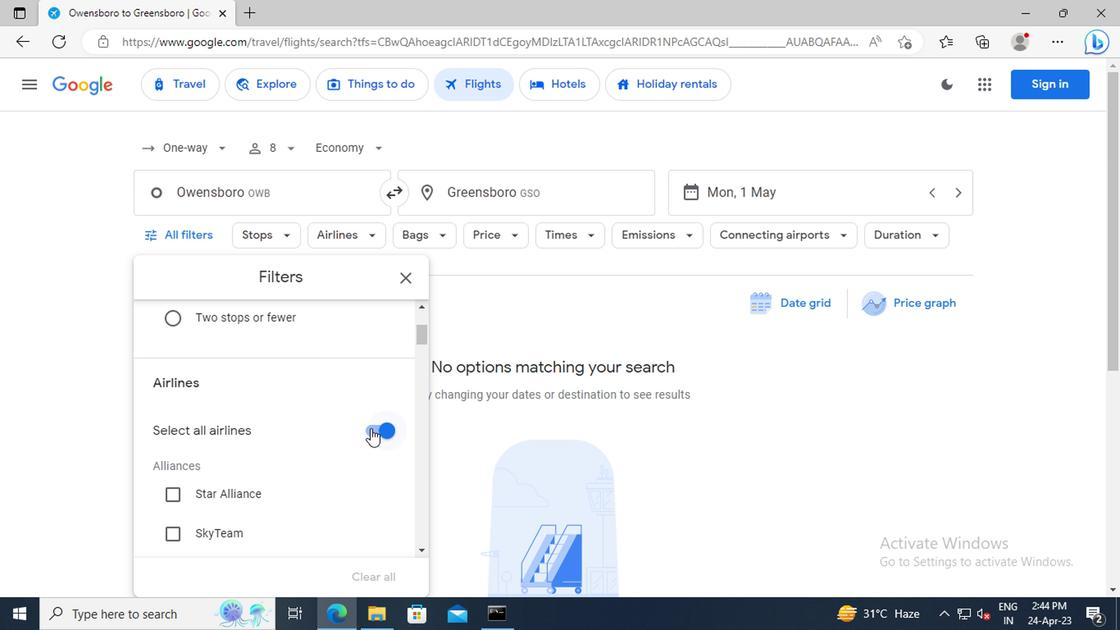 
Action: Mouse moved to (311, 392)
Screenshot: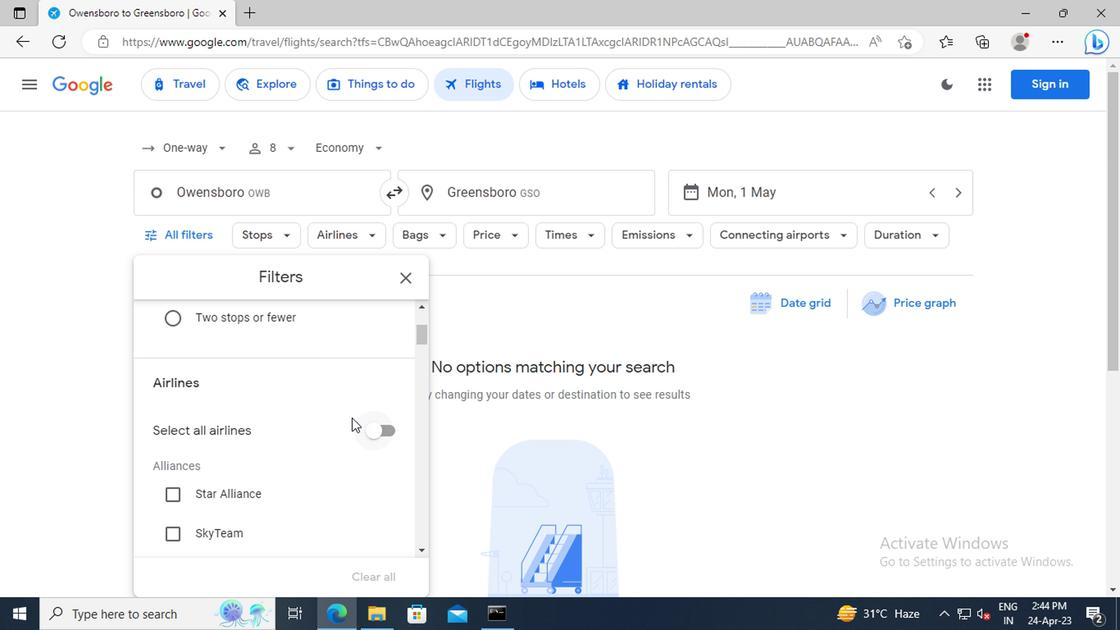 
Action: Mouse scrolled (311, 391) with delta (0, -1)
Screenshot: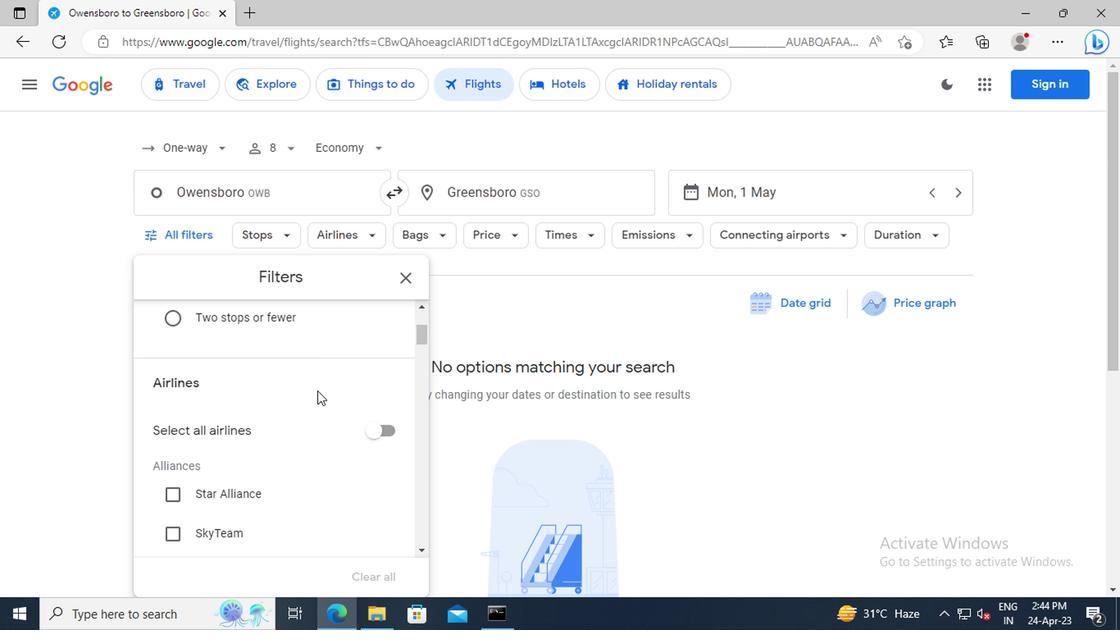 
Action: Mouse scrolled (311, 391) with delta (0, -1)
Screenshot: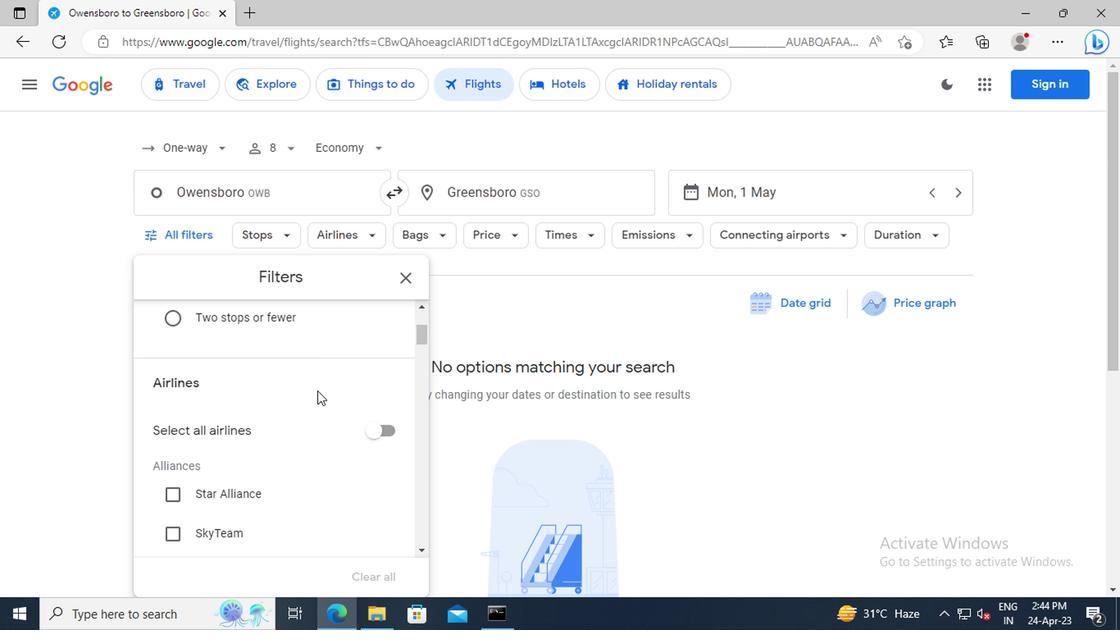 
Action: Mouse scrolled (311, 391) with delta (0, -1)
Screenshot: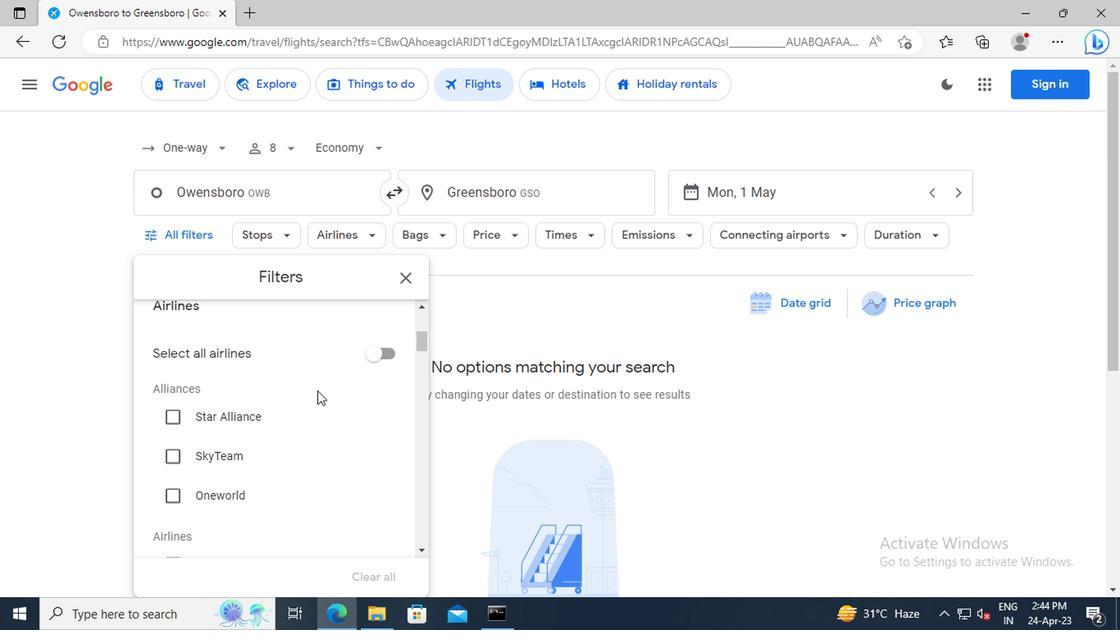 
Action: Mouse scrolled (311, 391) with delta (0, -1)
Screenshot: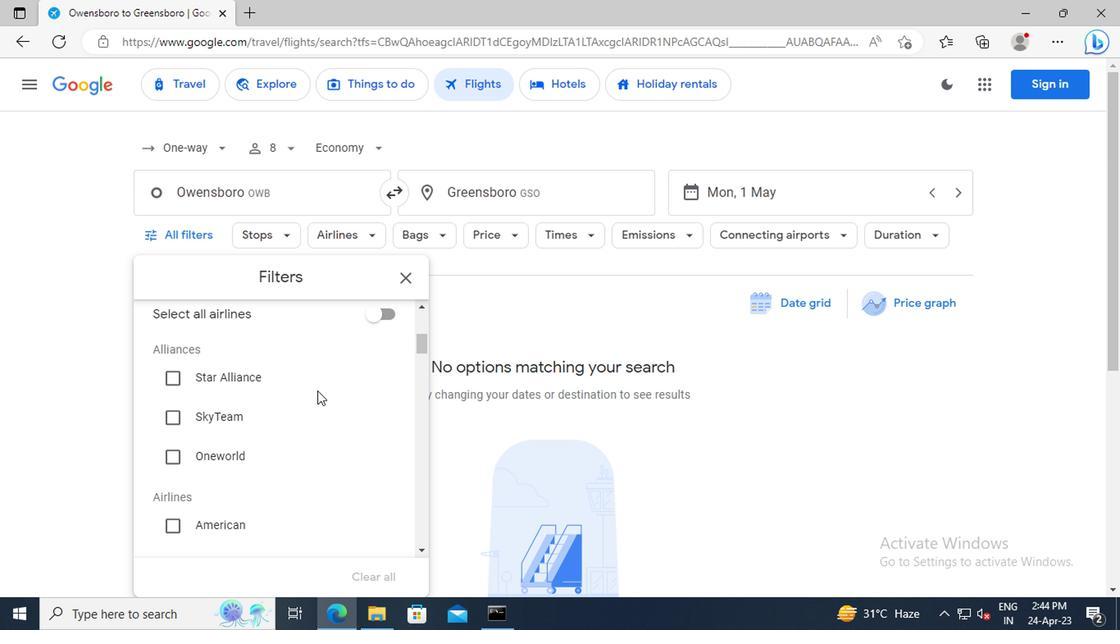 
Action: Mouse scrolled (311, 391) with delta (0, -1)
Screenshot: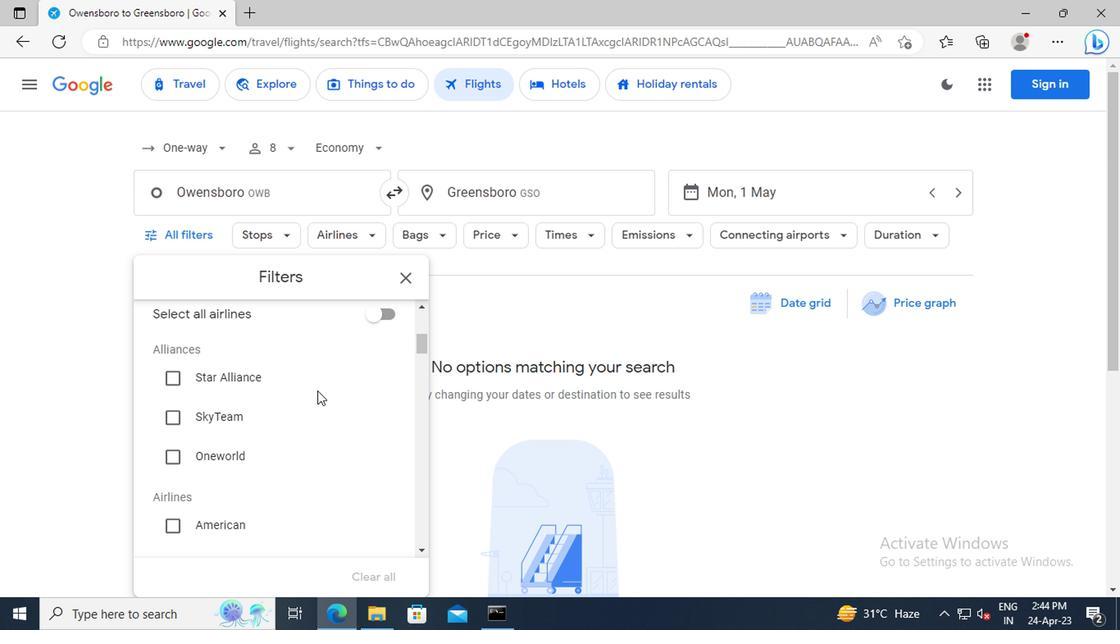 
Action: Mouse scrolled (311, 391) with delta (0, -1)
Screenshot: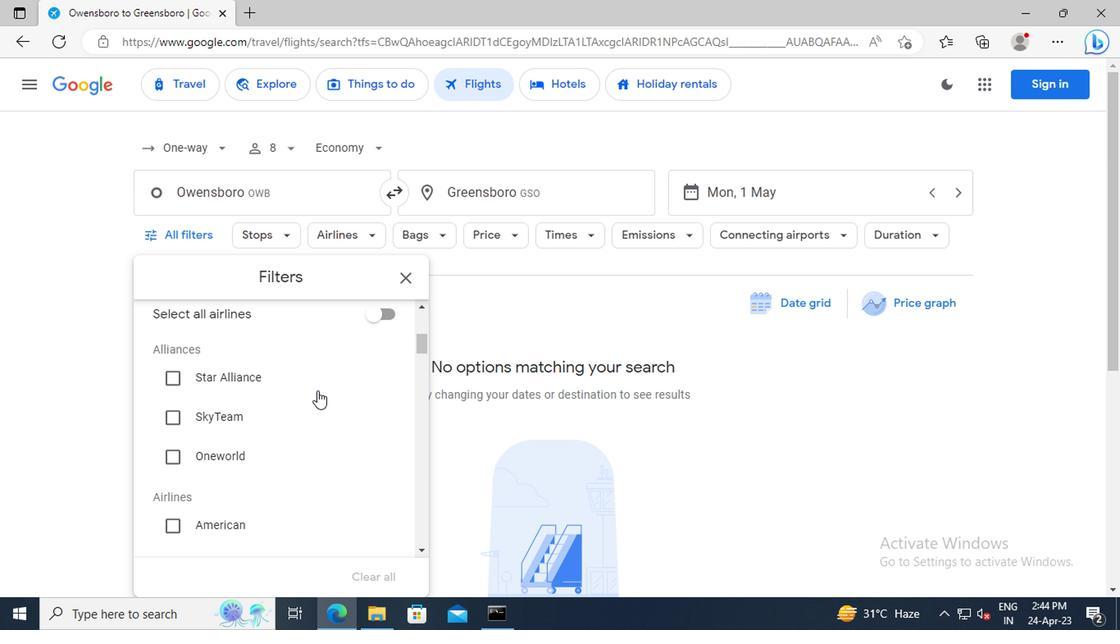 
Action: Mouse moved to (166, 412)
Screenshot: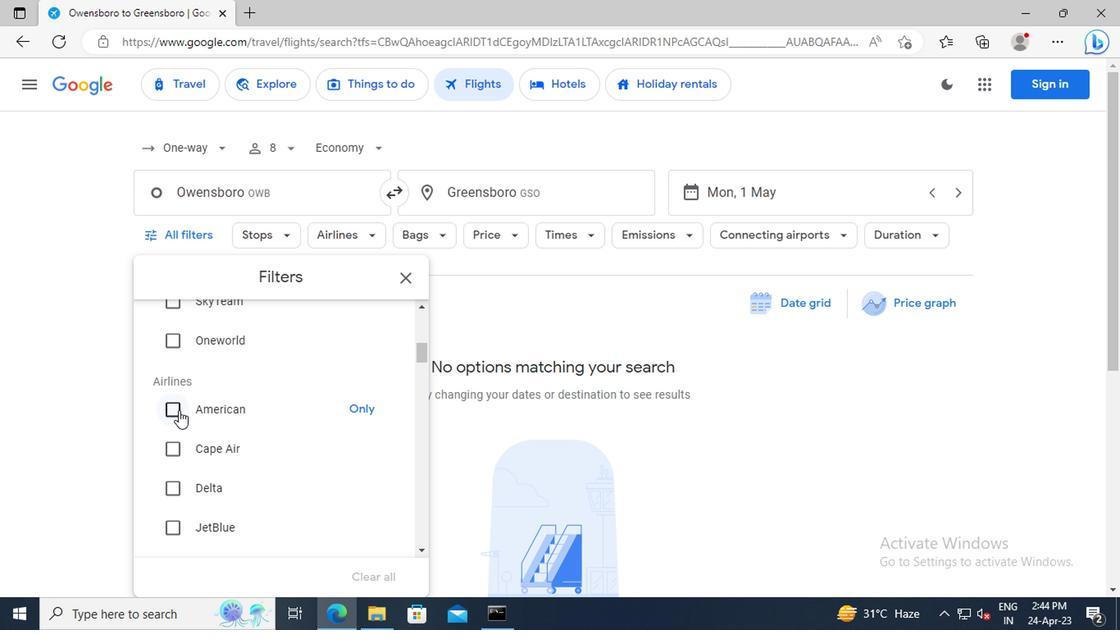 
Action: Mouse pressed left at (166, 412)
Screenshot: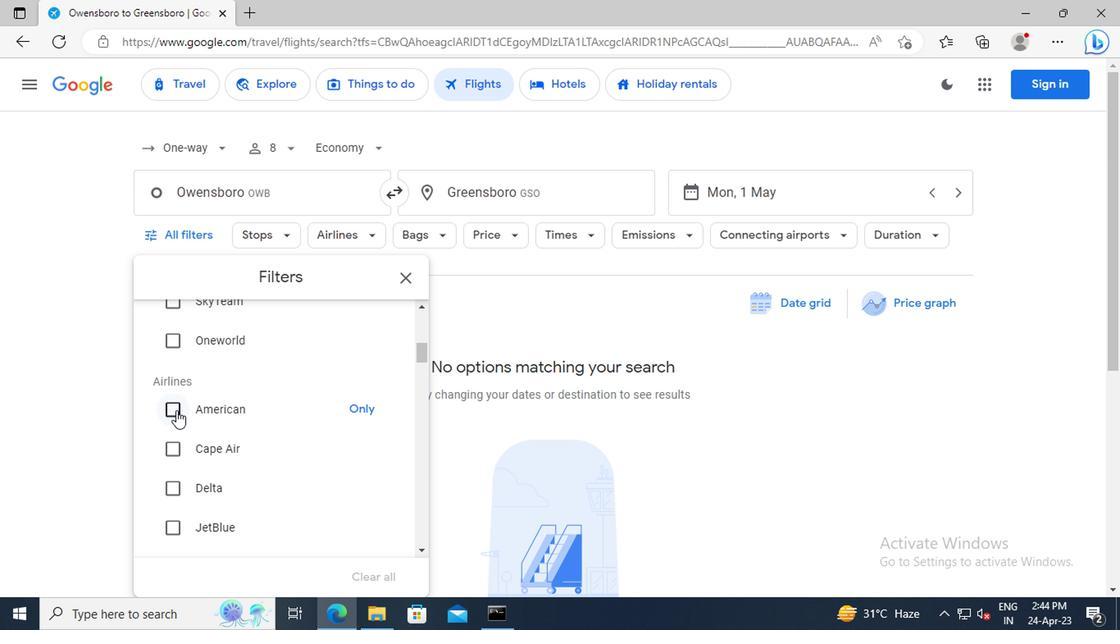 
Action: Mouse moved to (332, 367)
Screenshot: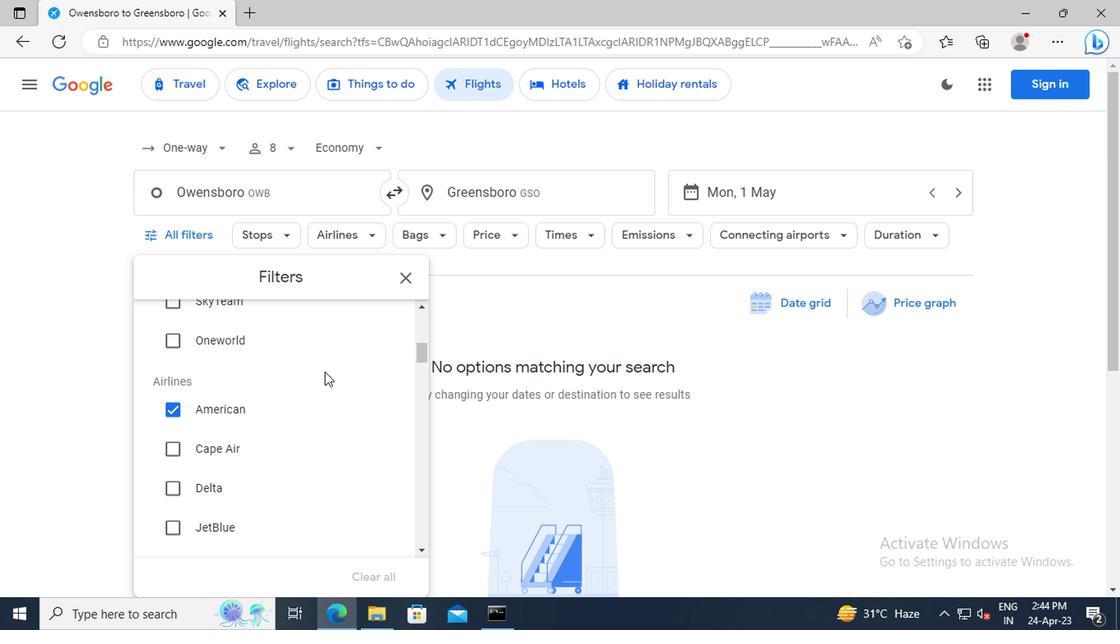 
Action: Mouse scrolled (332, 366) with delta (0, 0)
Screenshot: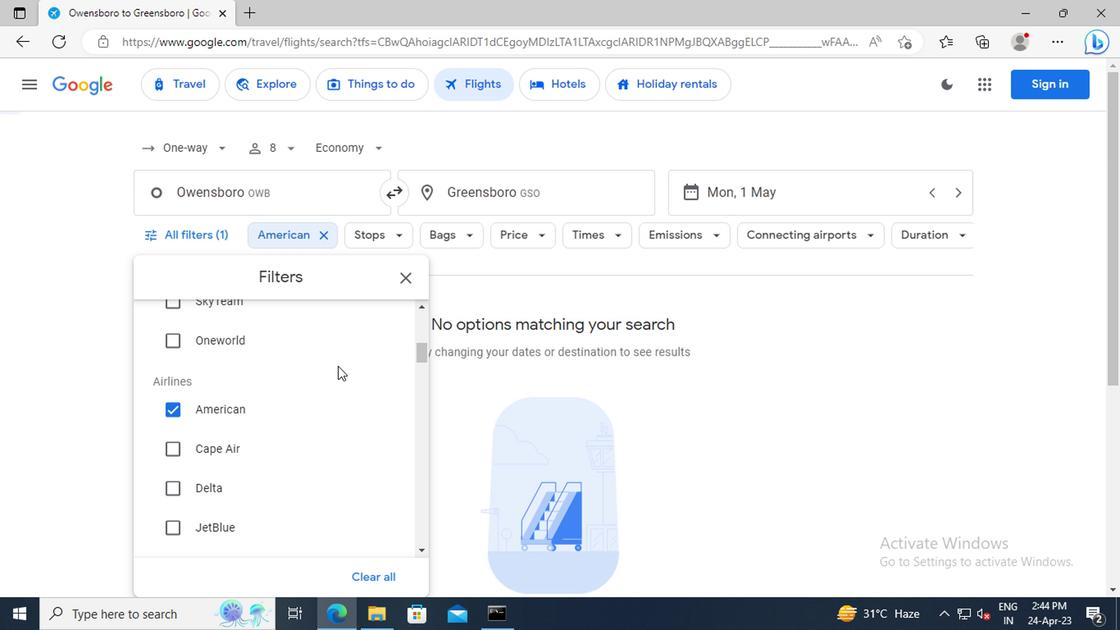 
Action: Mouse scrolled (332, 366) with delta (0, 0)
Screenshot: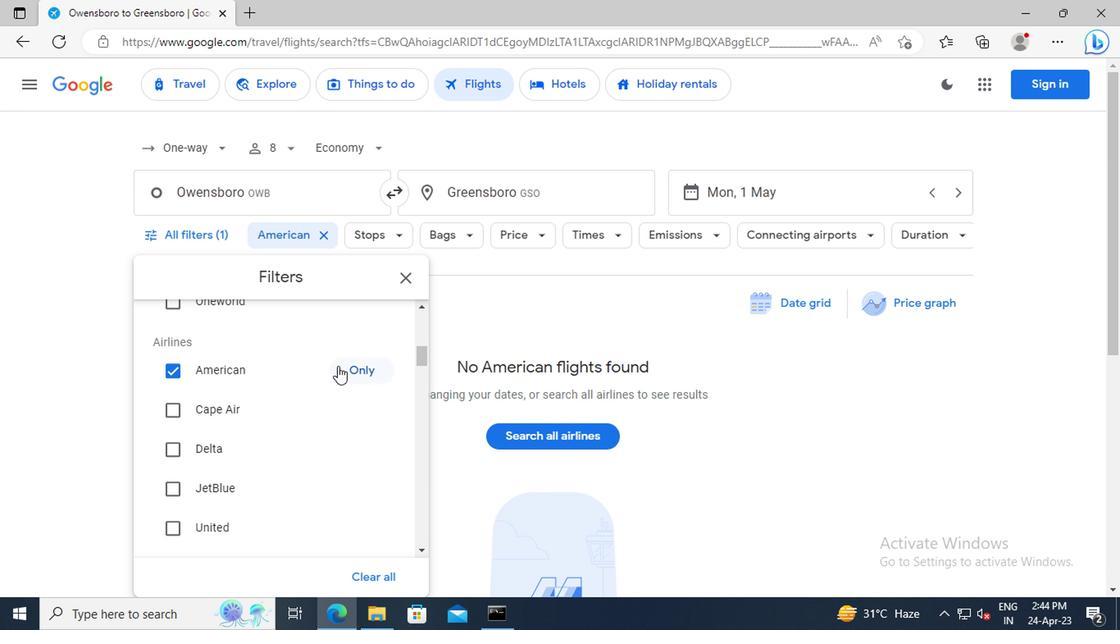 
Action: Mouse scrolled (332, 366) with delta (0, 0)
Screenshot: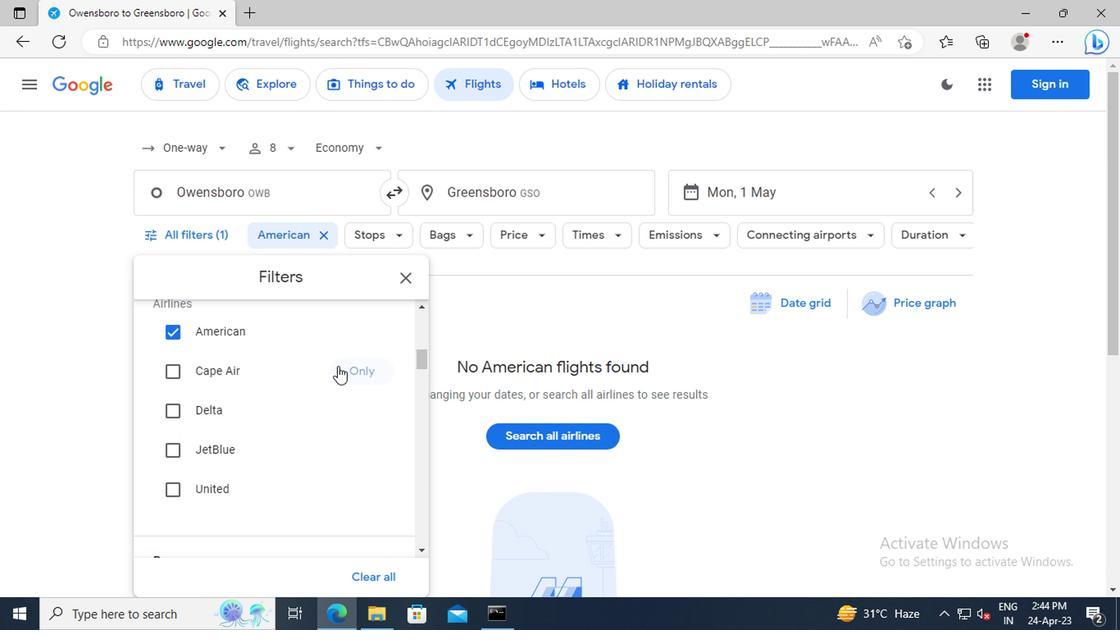 
Action: Mouse scrolled (332, 366) with delta (0, 0)
Screenshot: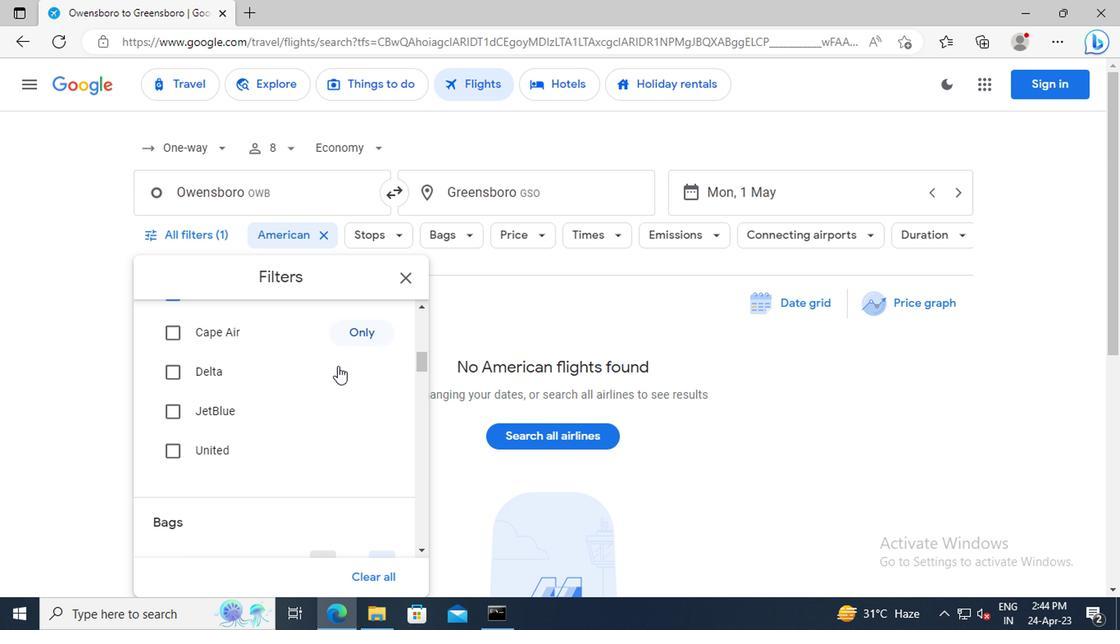 
Action: Mouse scrolled (332, 366) with delta (0, 0)
Screenshot: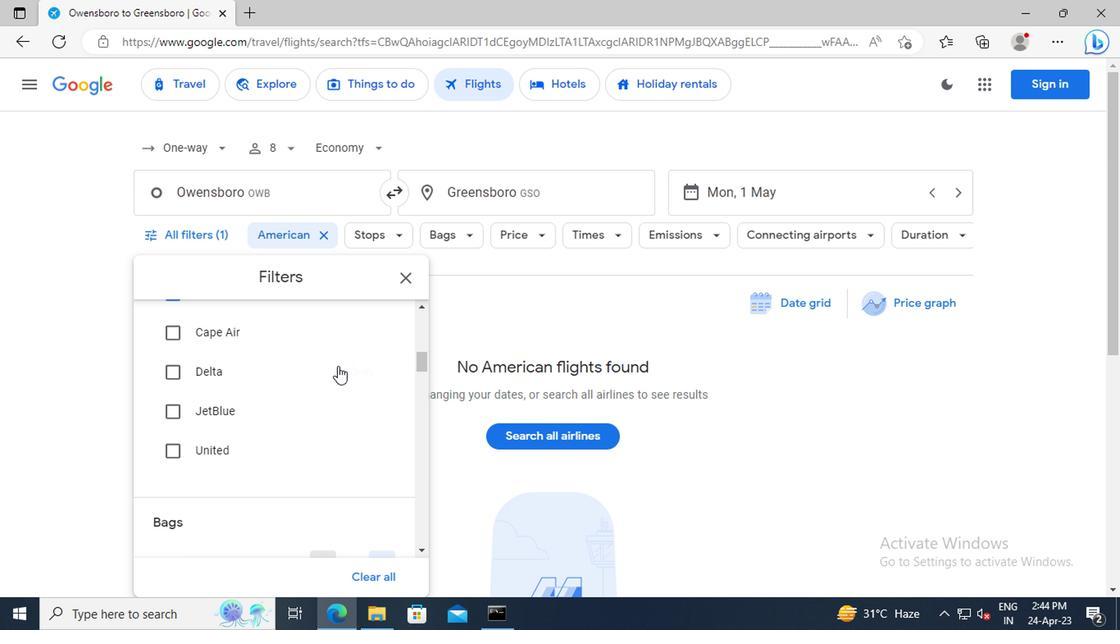 
Action: Mouse scrolled (332, 366) with delta (0, 0)
Screenshot: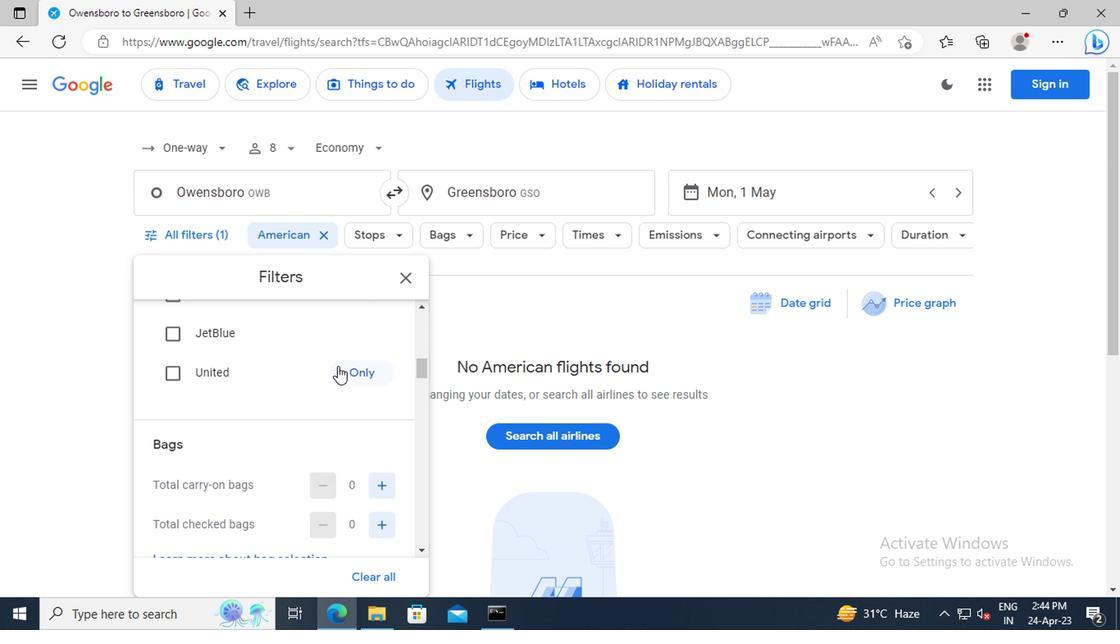 
Action: Mouse moved to (376, 441)
Screenshot: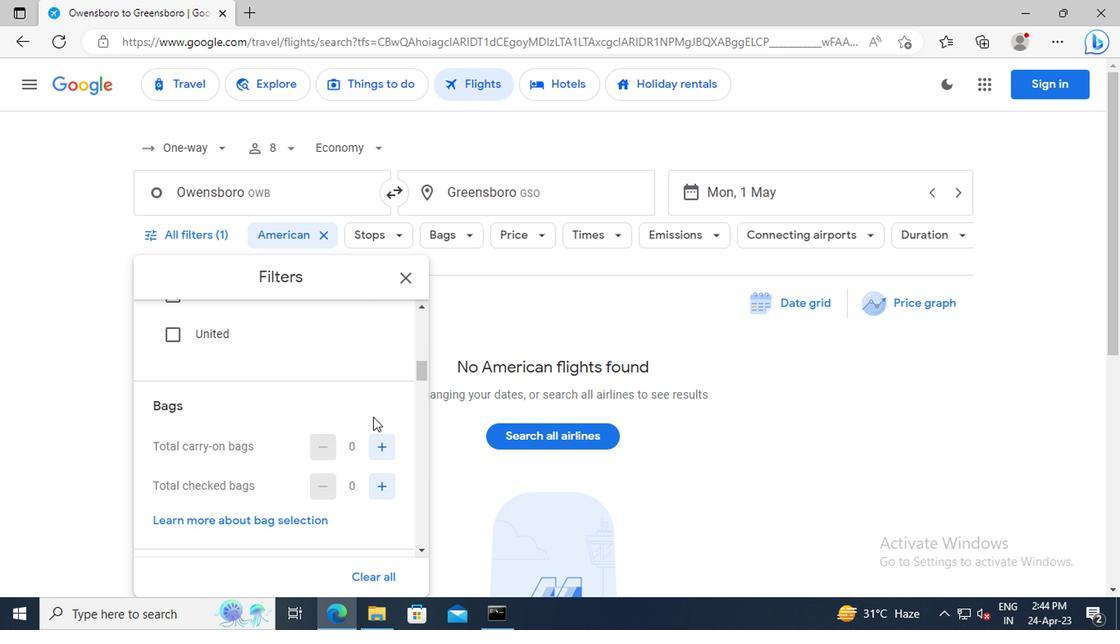 
Action: Mouse pressed left at (376, 441)
Screenshot: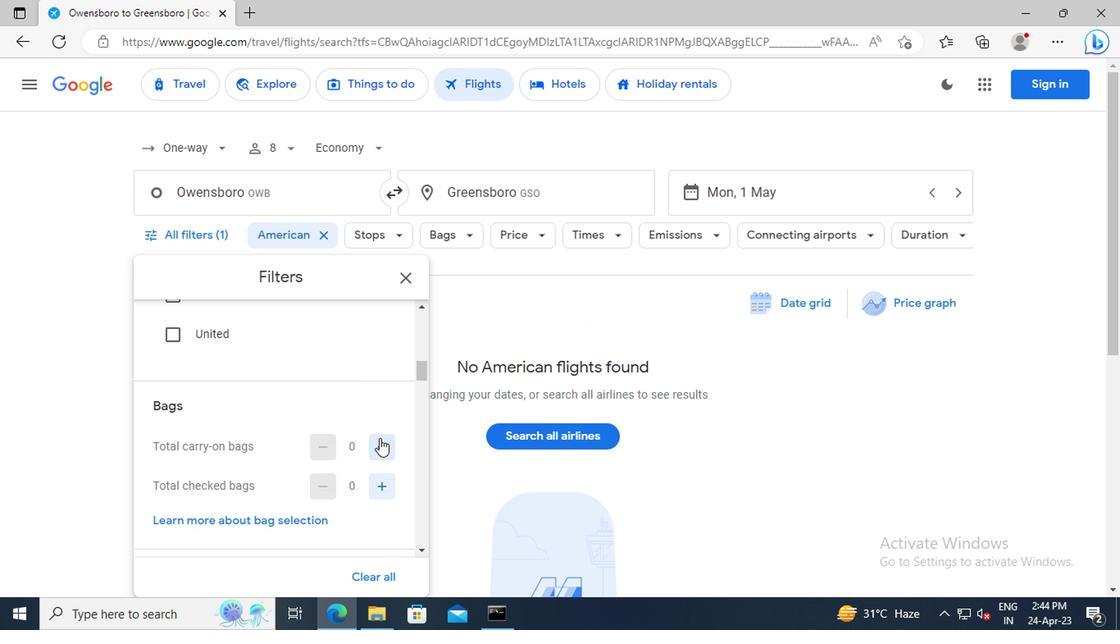 
Action: Mouse moved to (376, 480)
Screenshot: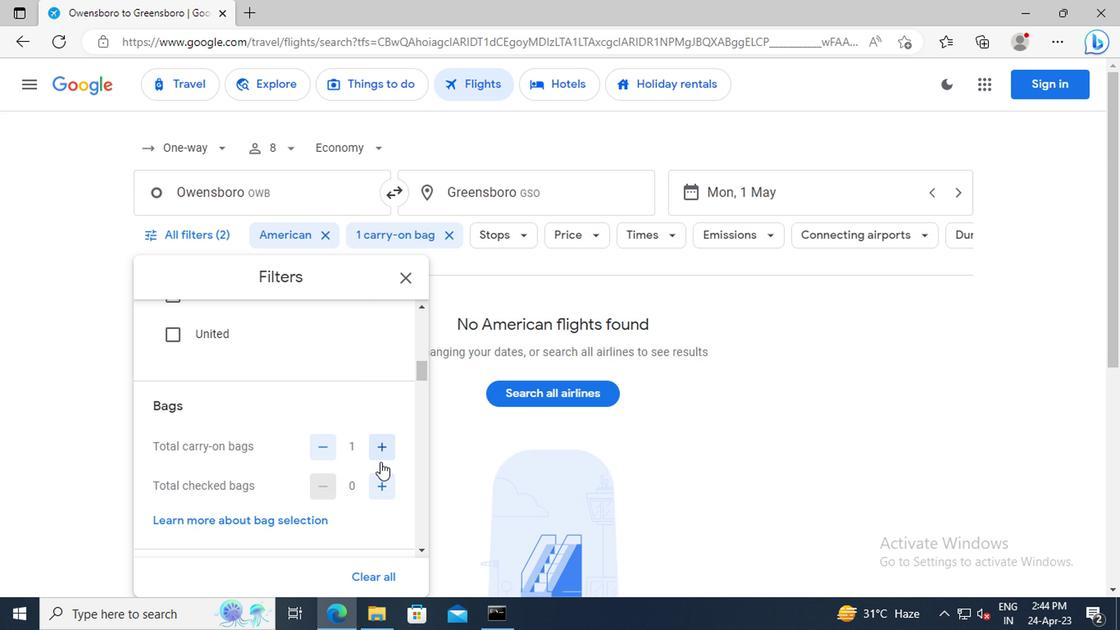 
Action: Mouse pressed left at (376, 480)
Screenshot: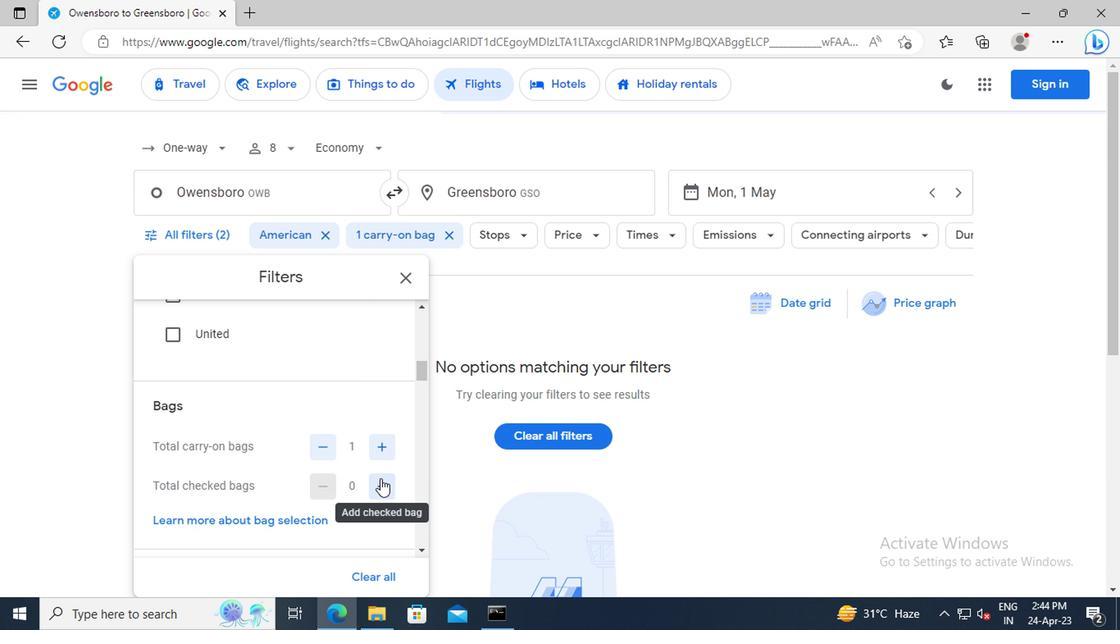 
Action: Mouse moved to (359, 444)
Screenshot: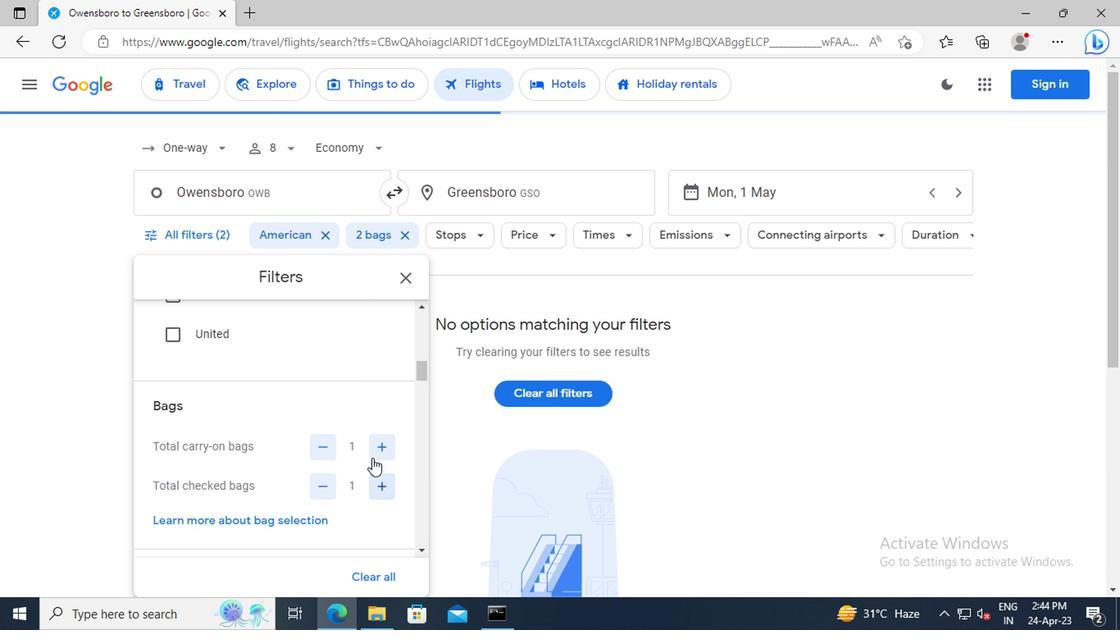 
Action: Mouse scrolled (359, 443) with delta (0, -1)
Screenshot: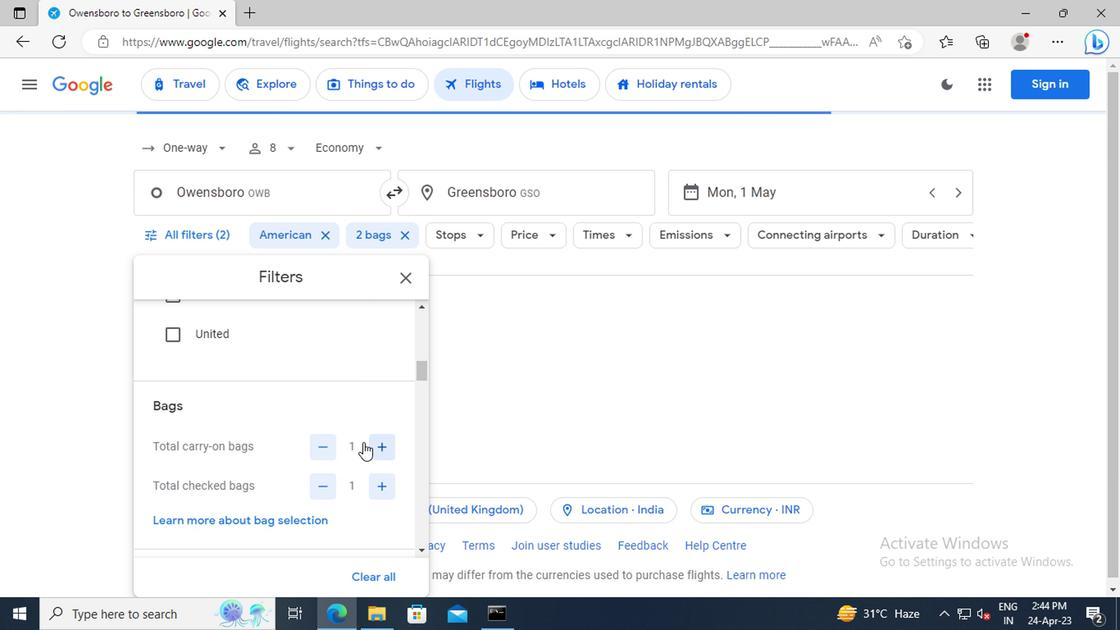 
Action: Mouse moved to (359, 444)
Screenshot: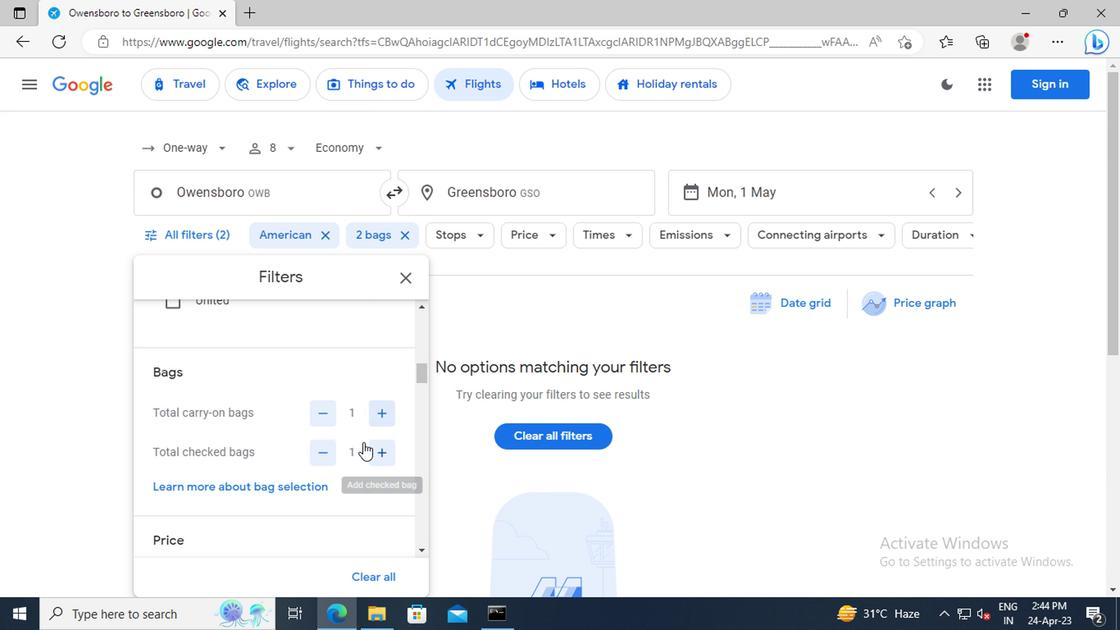 
Action: Mouse scrolled (359, 443) with delta (0, -1)
Screenshot: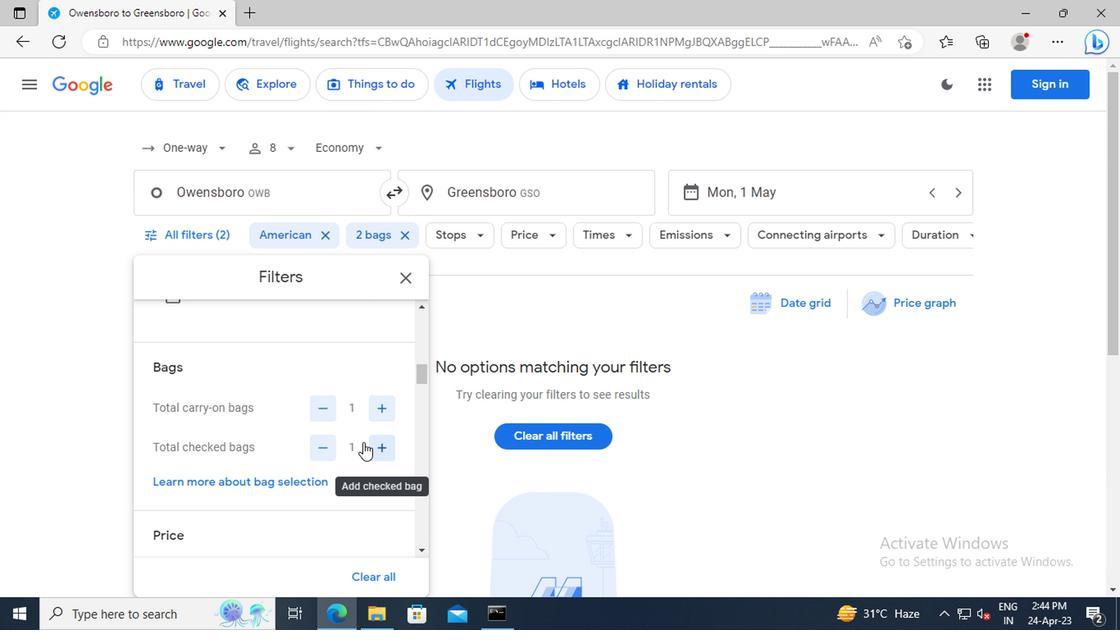 
Action: Mouse scrolled (359, 443) with delta (0, -1)
Screenshot: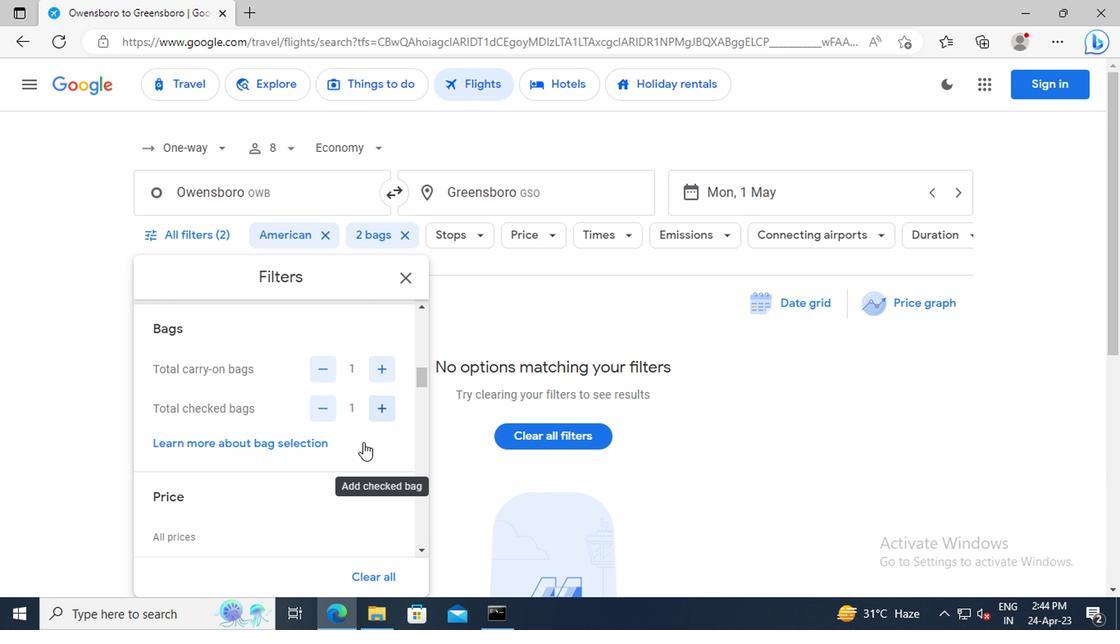 
Action: Mouse scrolled (359, 443) with delta (0, -1)
Screenshot: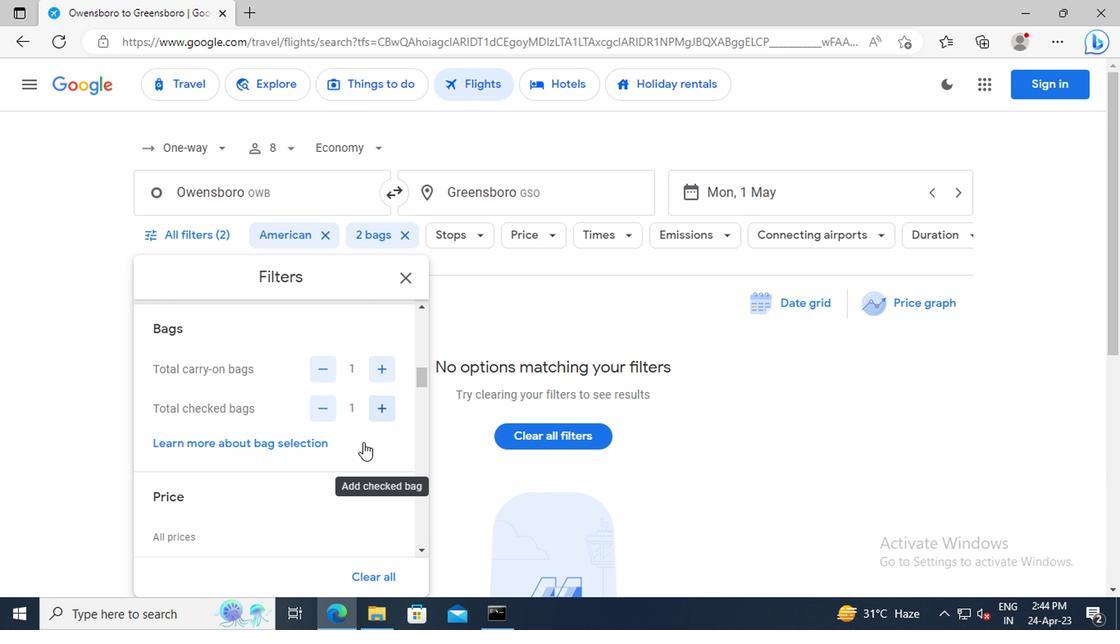 
Action: Mouse scrolled (359, 443) with delta (0, -1)
Screenshot: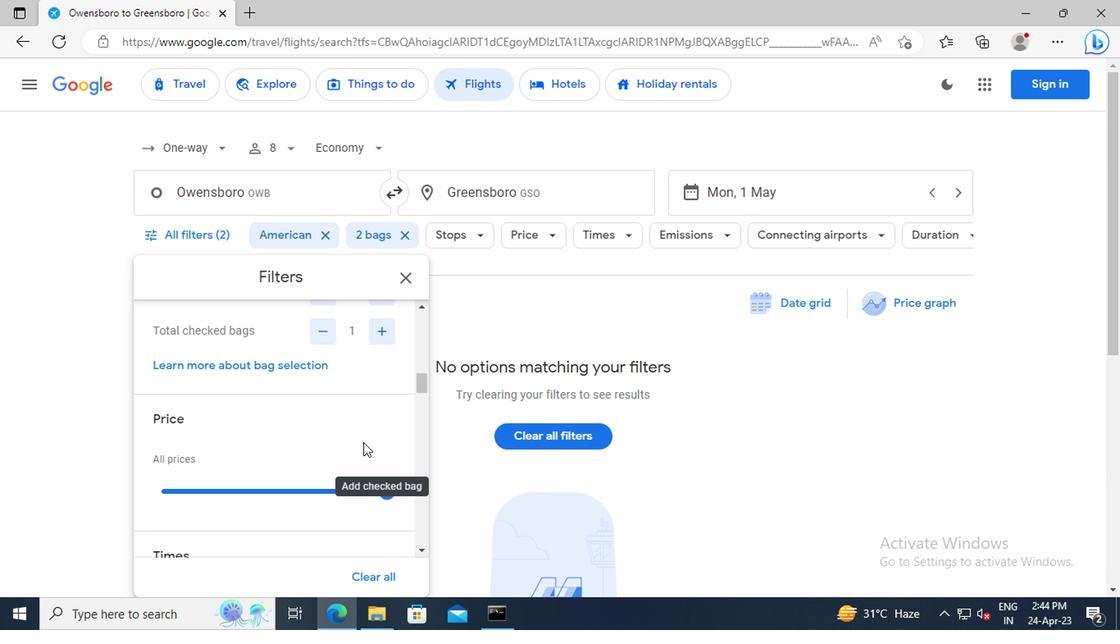 
Action: Mouse moved to (370, 449)
Screenshot: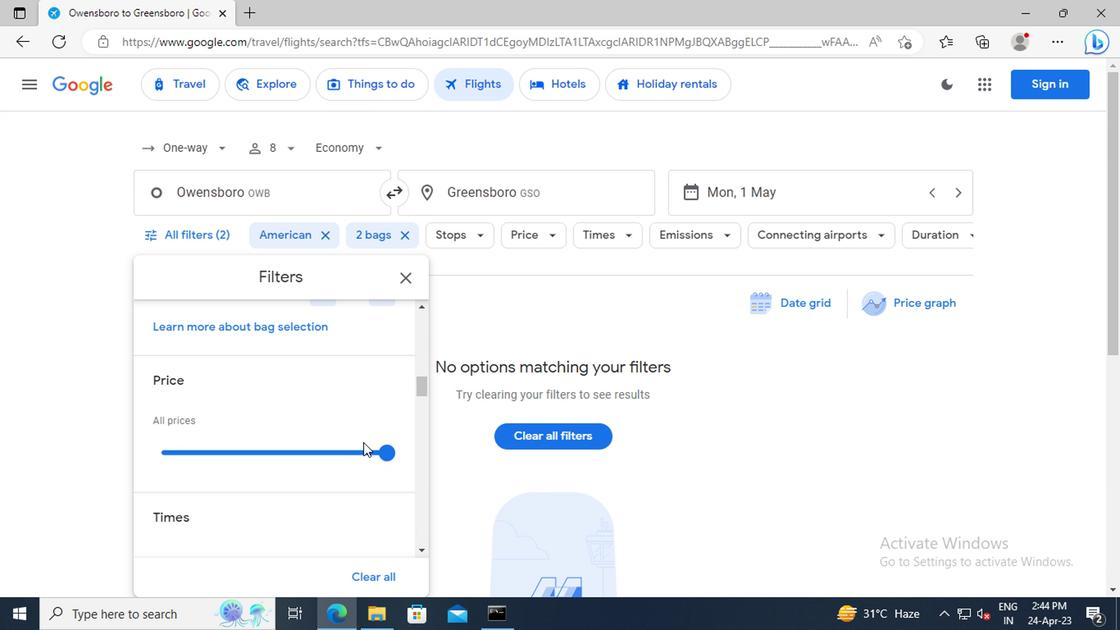 
Action: Mouse pressed left at (370, 449)
Screenshot: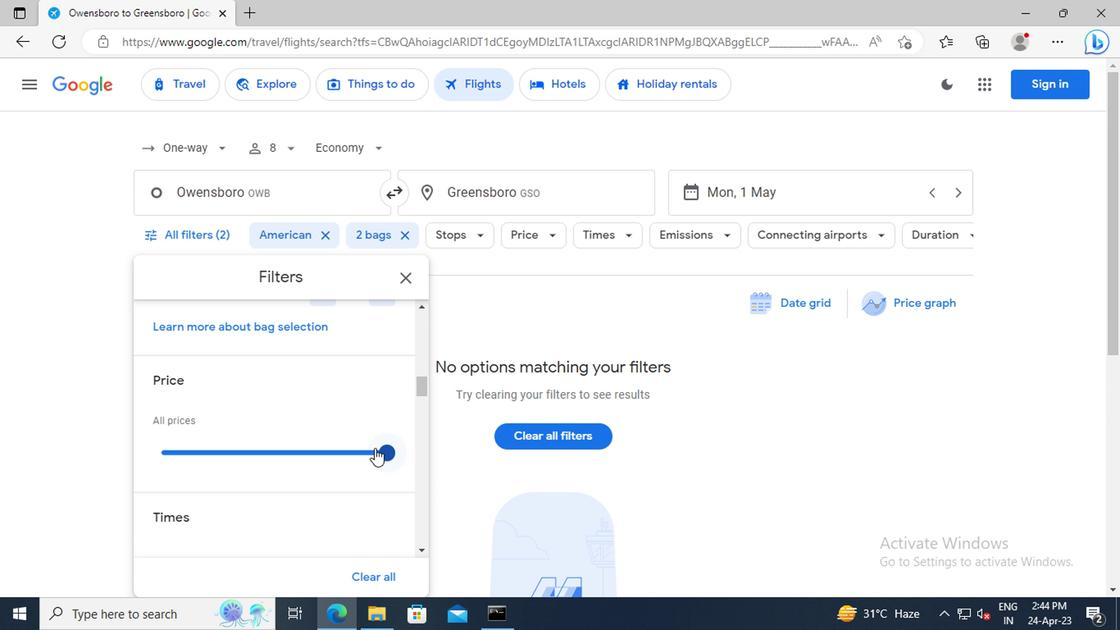 
Action: Mouse moved to (380, 452)
Screenshot: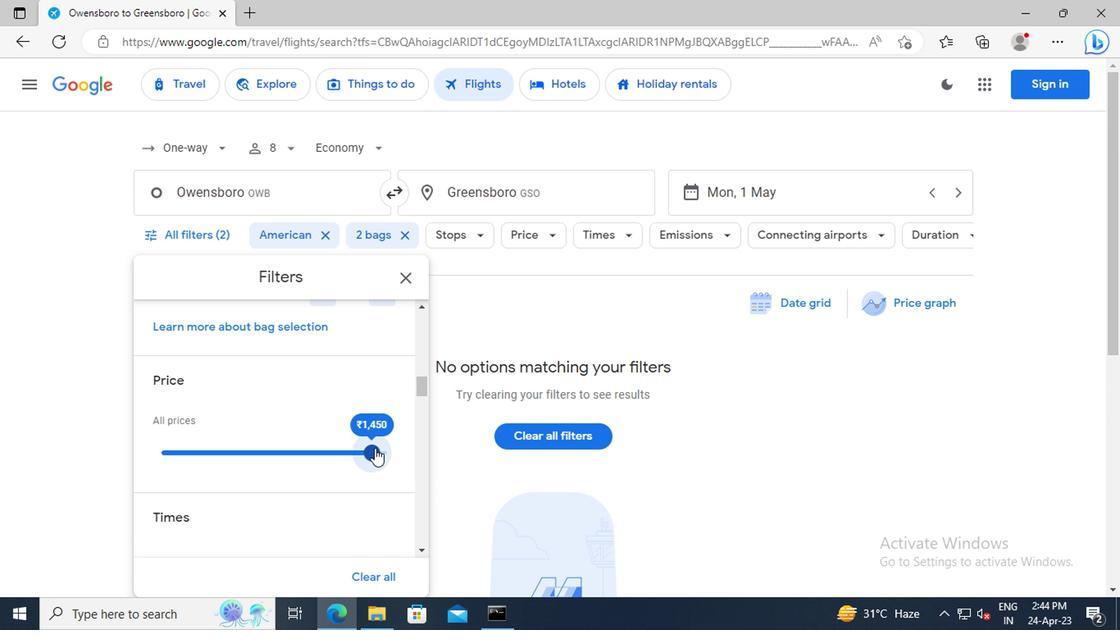 
Action: Mouse pressed left at (380, 452)
Screenshot: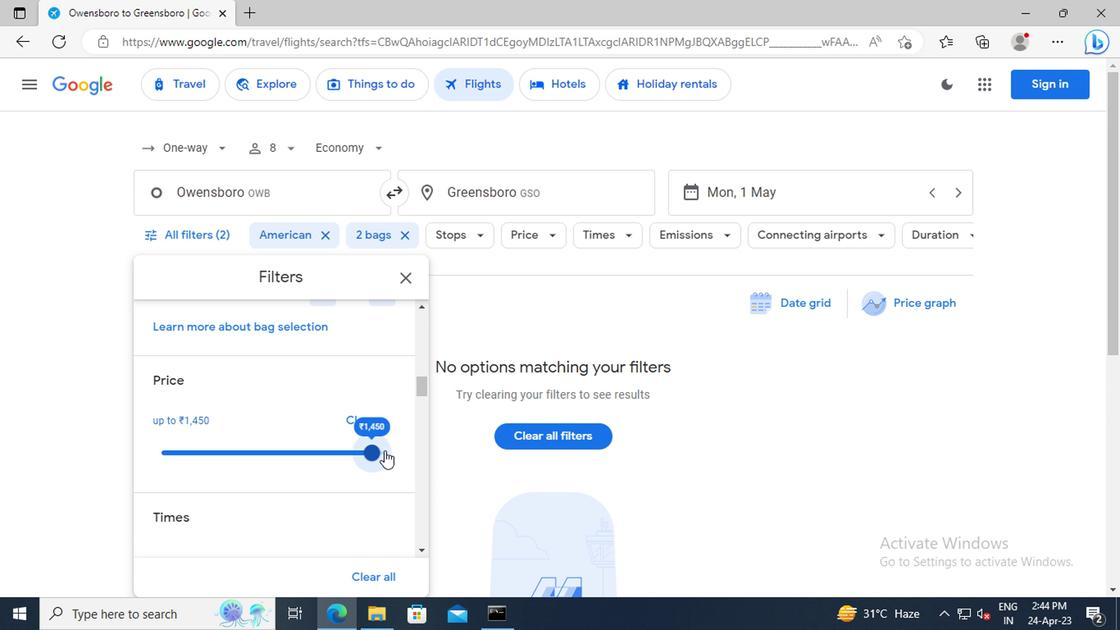 
Action: Mouse moved to (338, 424)
Screenshot: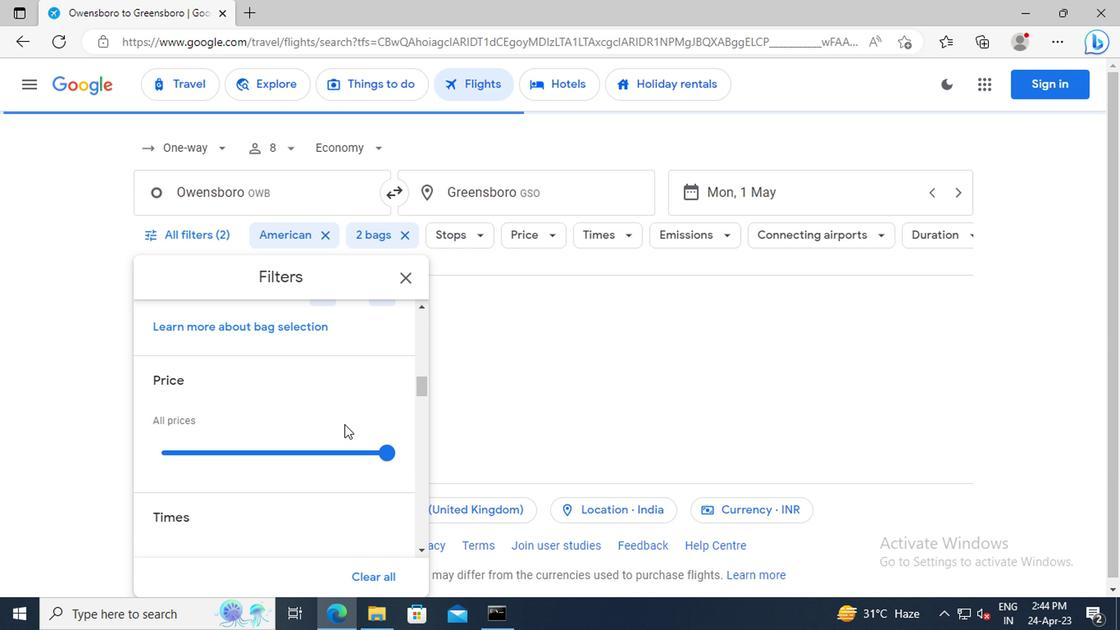 
Action: Mouse scrolled (338, 423) with delta (0, -1)
Screenshot: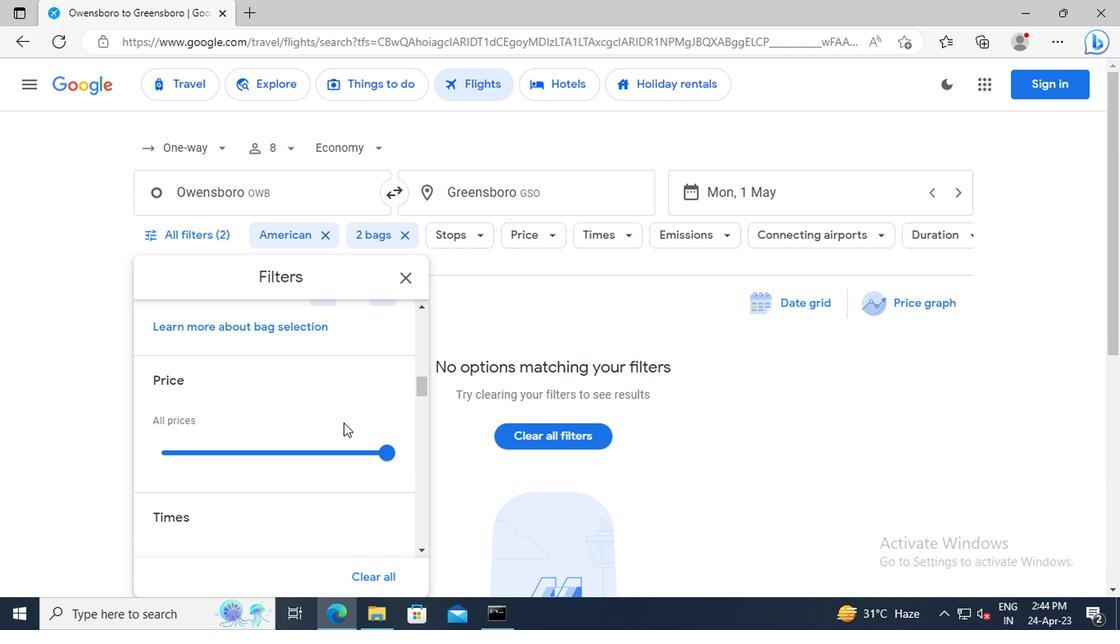
Action: Mouse scrolled (338, 423) with delta (0, -1)
Screenshot: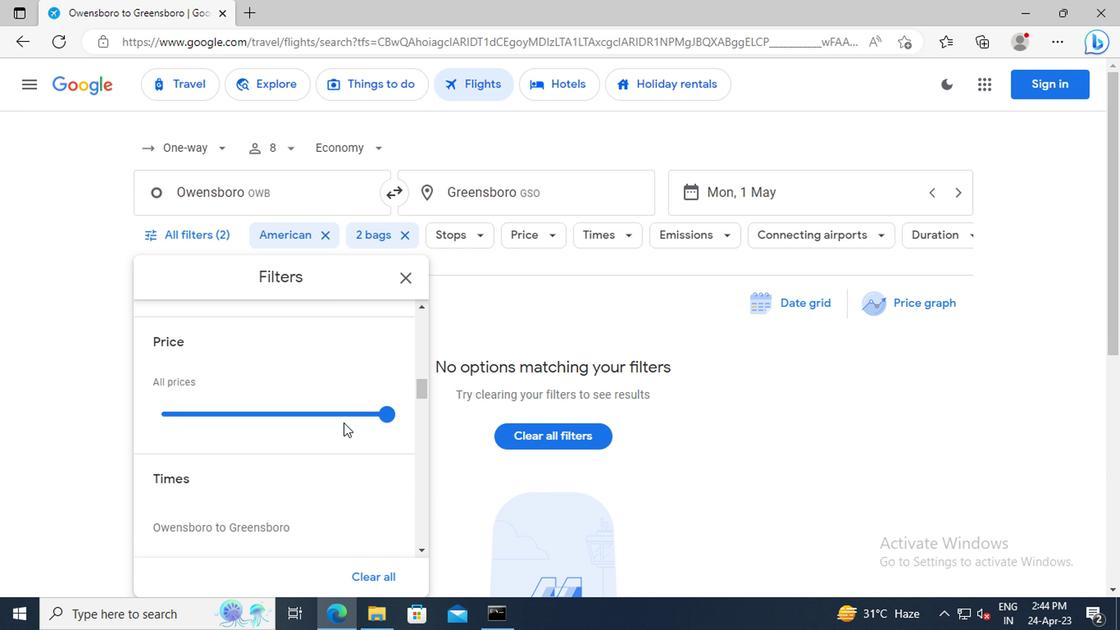 
Action: Mouse scrolled (338, 423) with delta (0, -1)
Screenshot: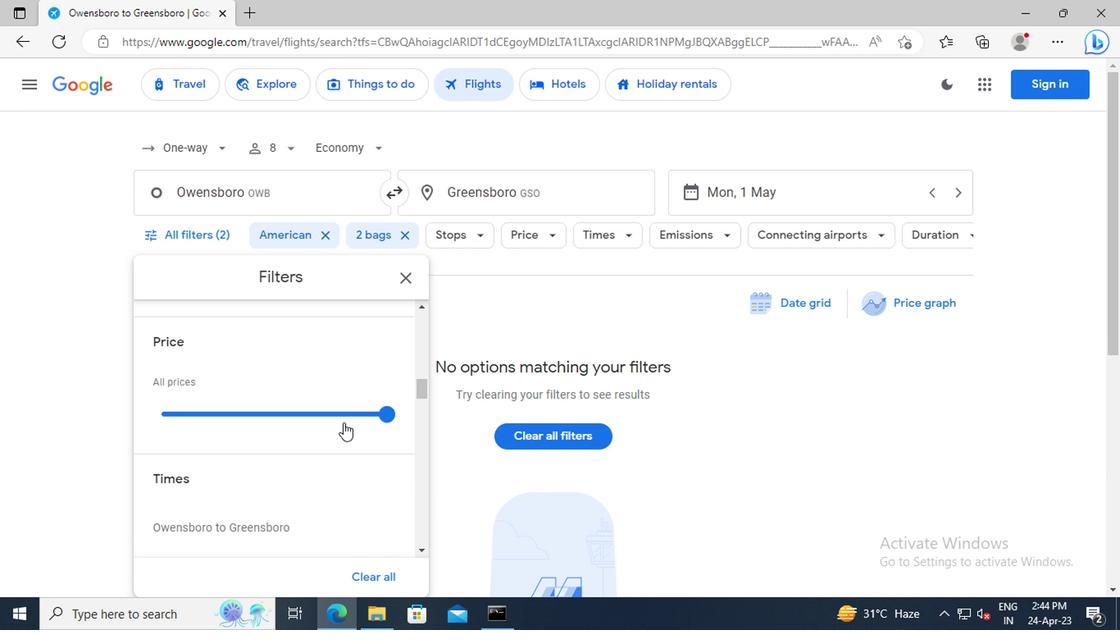 
Action: Mouse scrolled (338, 423) with delta (0, -1)
Screenshot: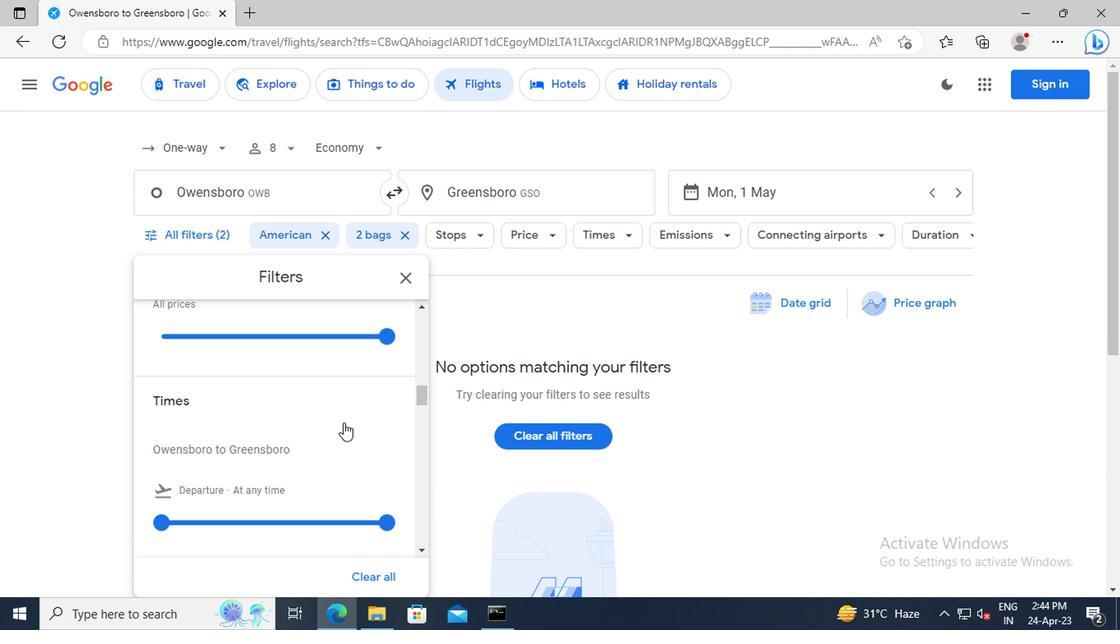 
Action: Mouse scrolled (338, 423) with delta (0, -1)
Screenshot: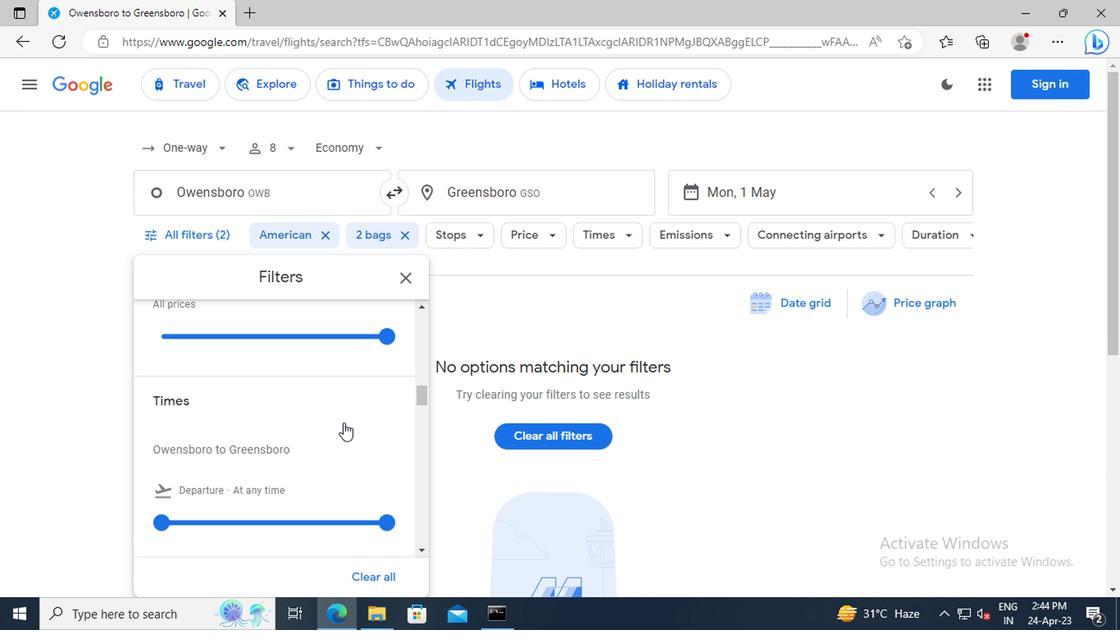 
Action: Mouse moved to (161, 448)
Screenshot: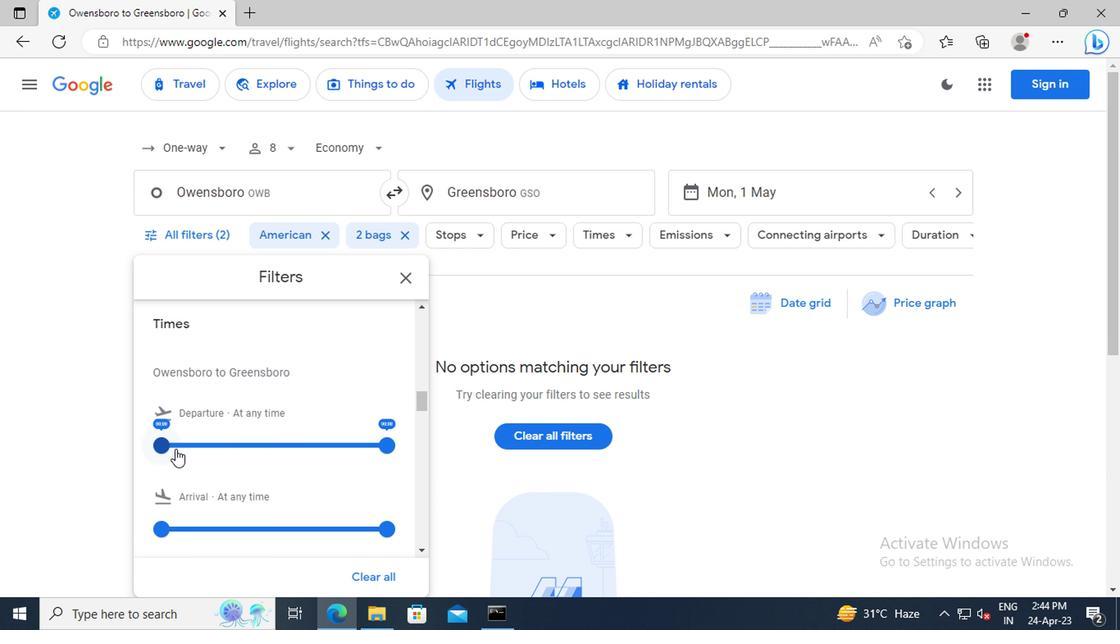 
Action: Mouse pressed left at (161, 448)
Screenshot: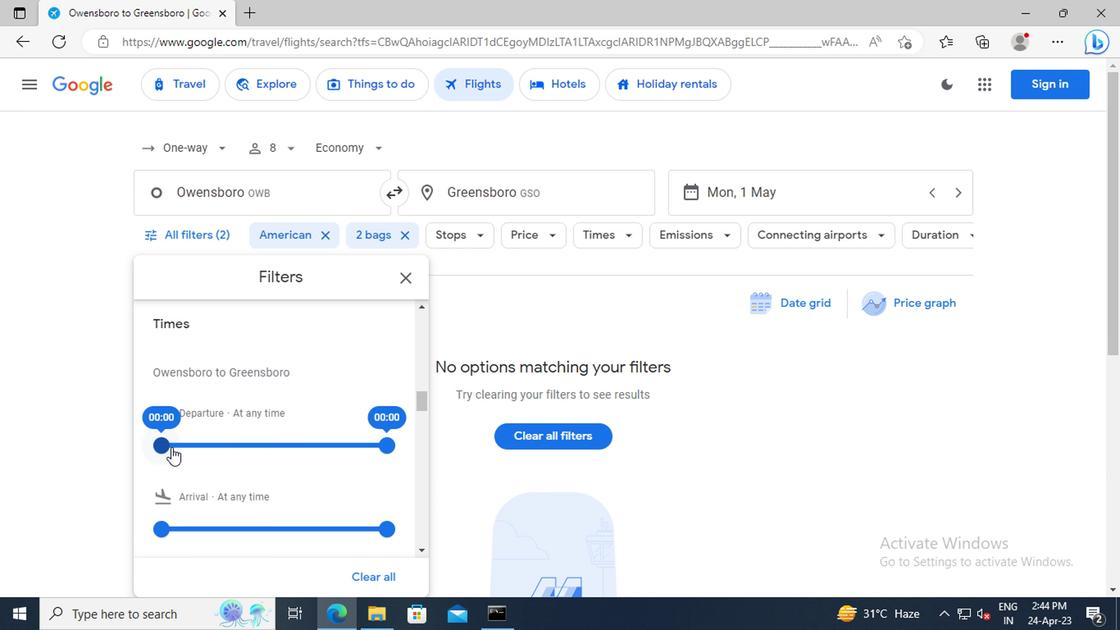 
Action: Mouse moved to (383, 447)
Screenshot: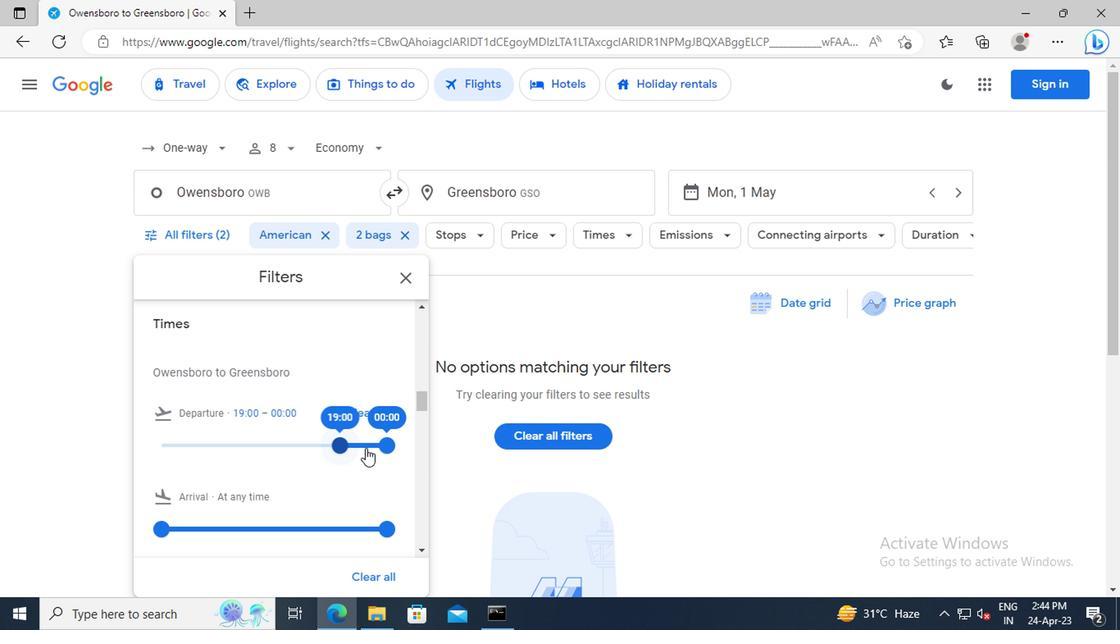 
Action: Mouse pressed left at (383, 447)
Screenshot: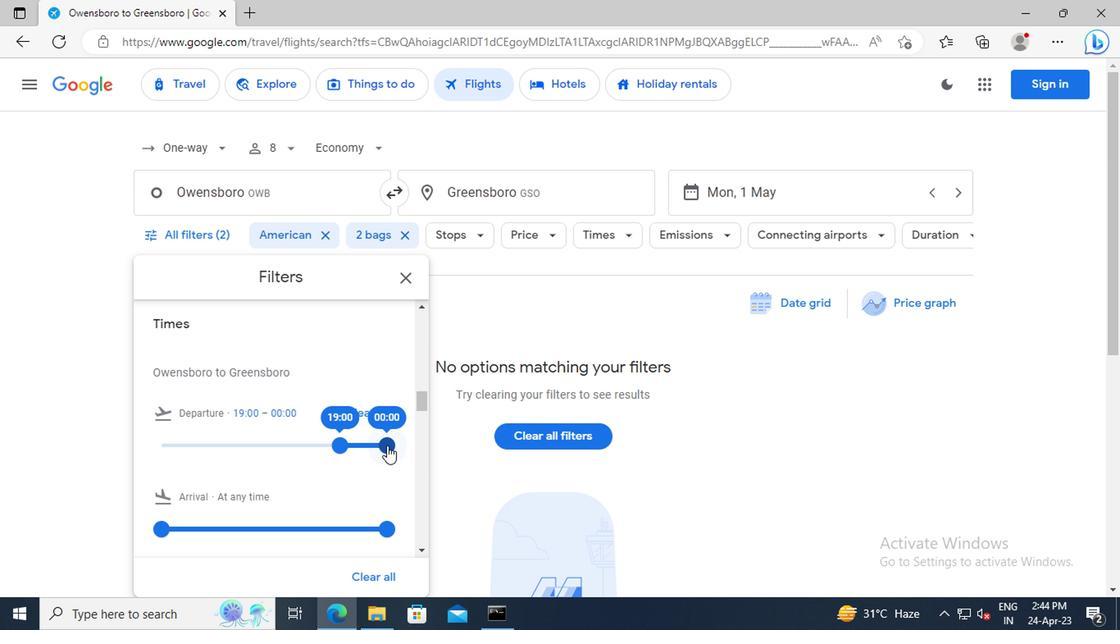 
Action: Mouse moved to (404, 280)
Screenshot: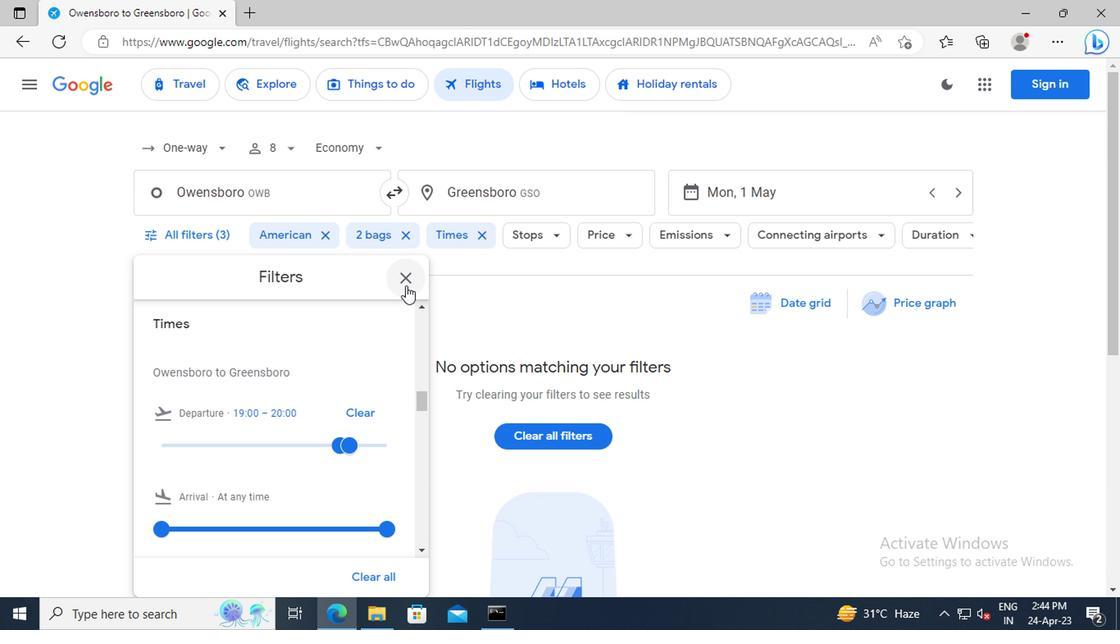 
Action: Mouse pressed left at (404, 280)
Screenshot: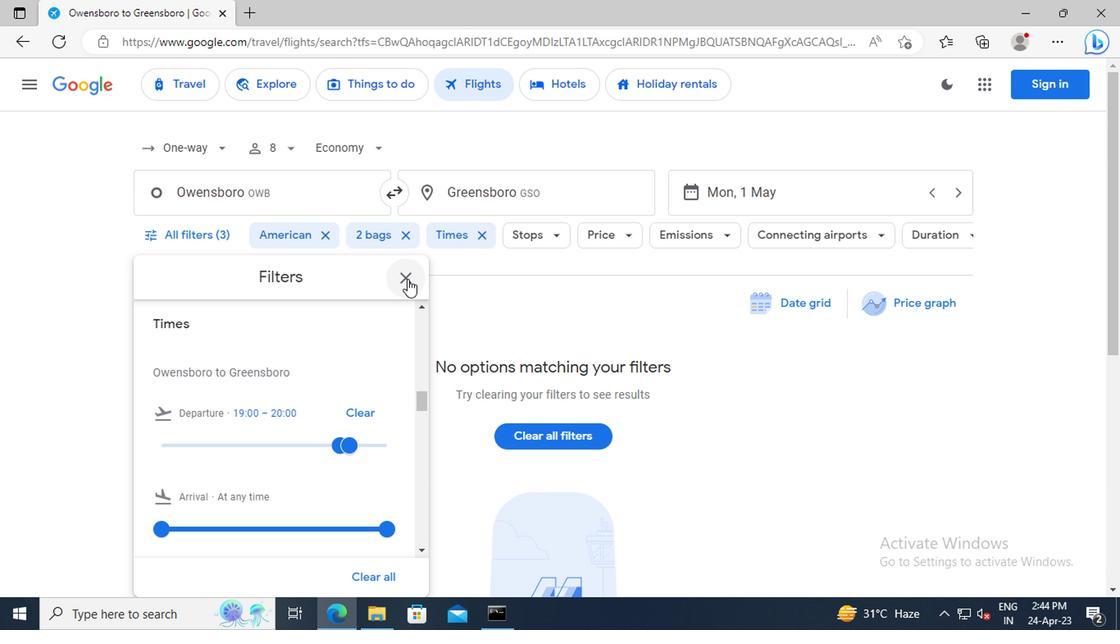 
Action: Mouse moved to (443, 368)
Screenshot: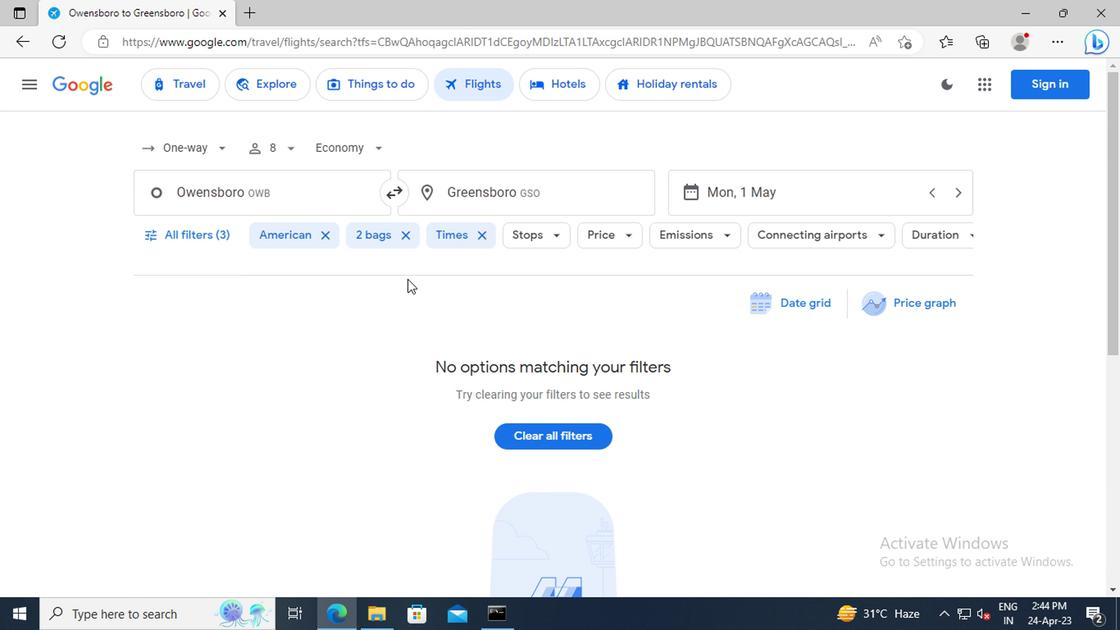 
